 Task: Find connections with filter location Colomiers with filter topic #2021with filter profile language Spanish with filter current company Allscripts with filter school Tolani Maritime institute with filter industry Office Furniture and Fixtures Manufacturing with filter service category Grant Writing with filter keywords title Over the Phone Interpreter
Action: Mouse moved to (514, 69)
Screenshot: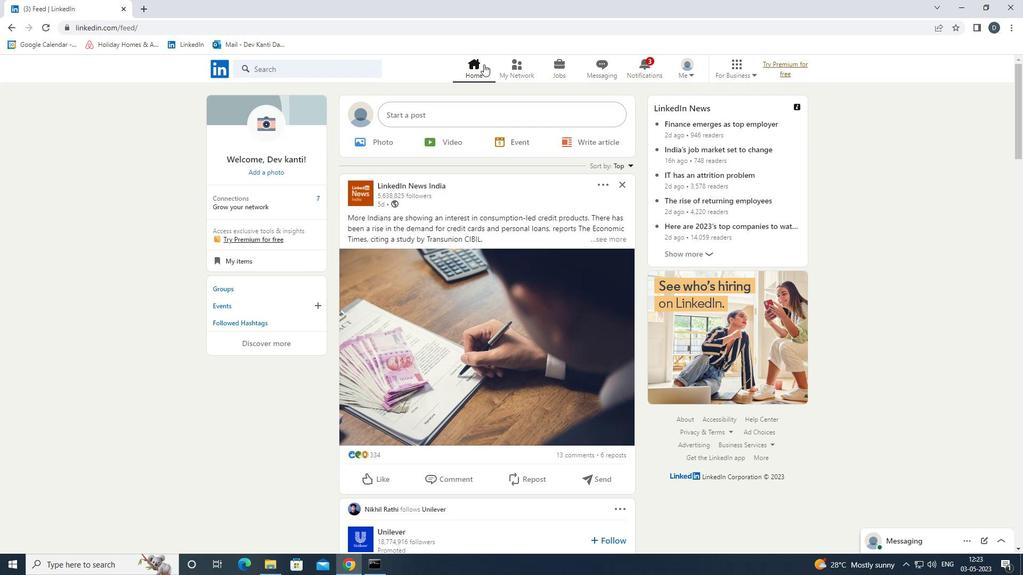 
Action: Mouse pressed left at (514, 69)
Screenshot: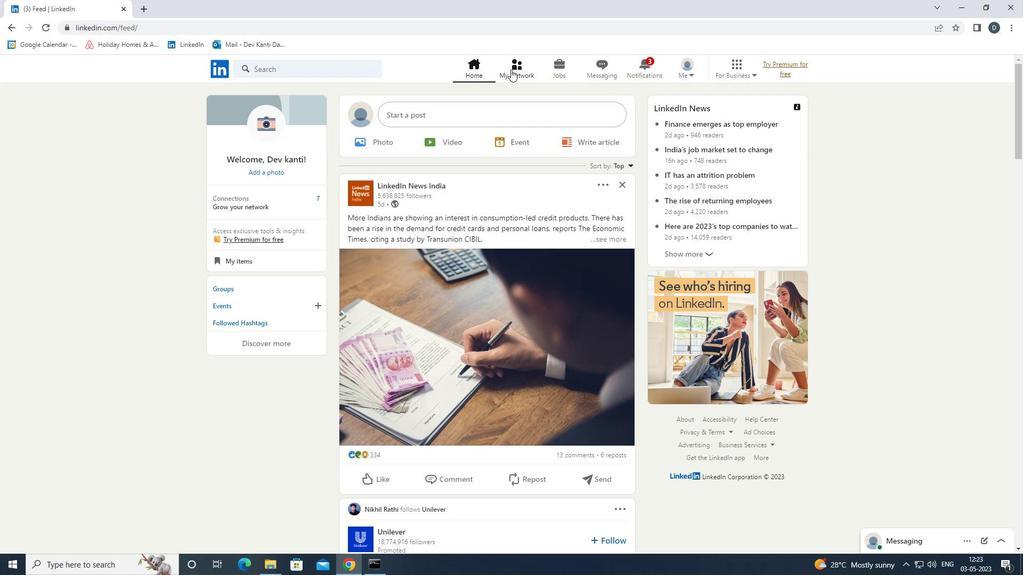 
Action: Mouse moved to (354, 124)
Screenshot: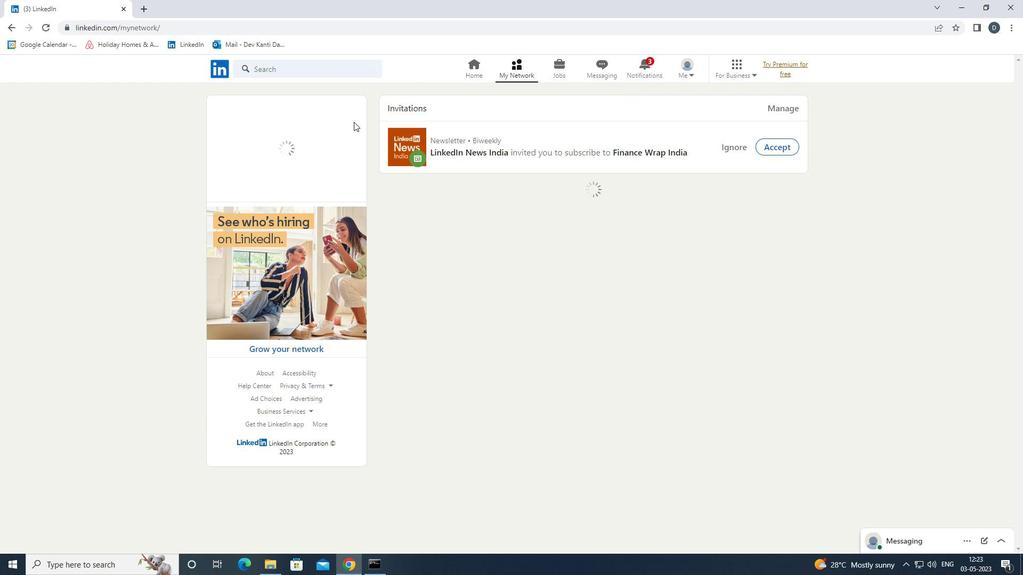 
Action: Mouse pressed left at (354, 124)
Screenshot: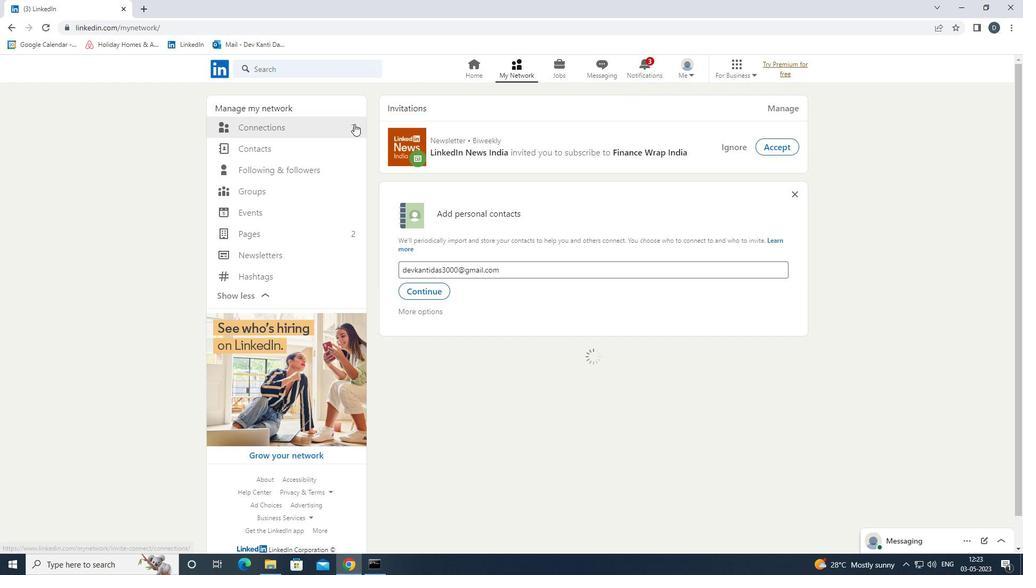 
Action: Mouse moved to (585, 125)
Screenshot: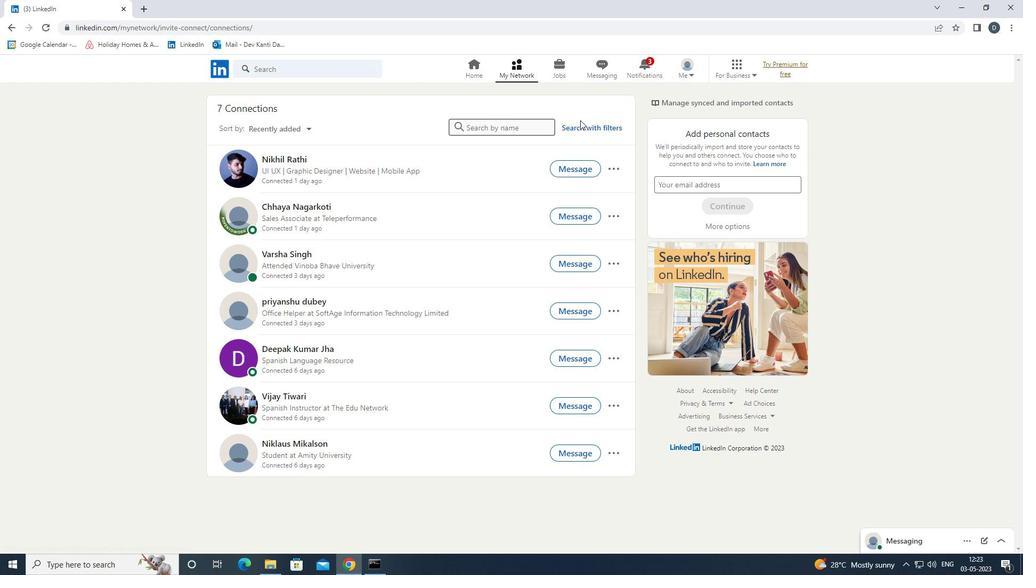 
Action: Mouse pressed left at (585, 125)
Screenshot: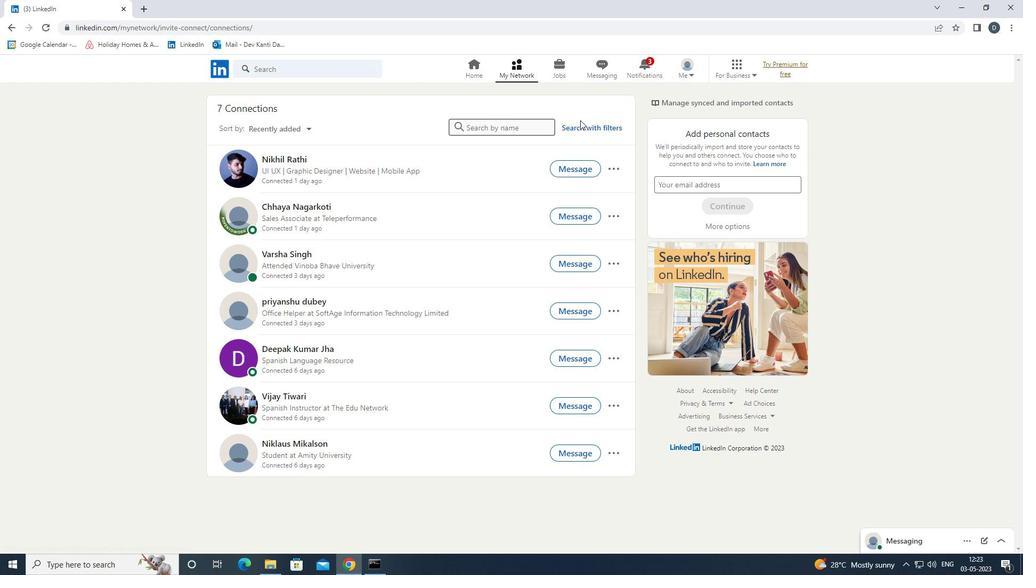 
Action: Mouse moved to (512, 95)
Screenshot: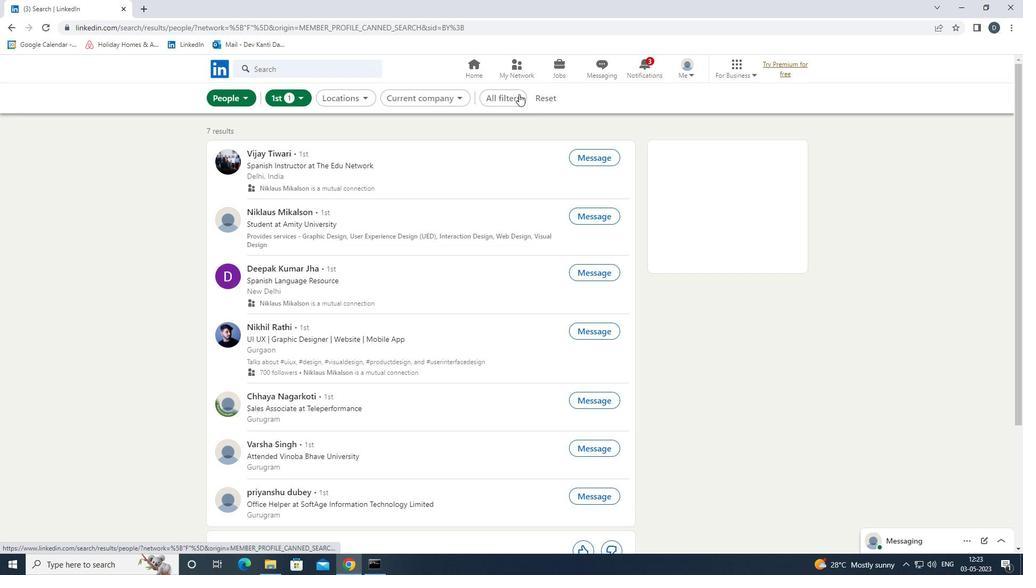 
Action: Mouse pressed left at (512, 95)
Screenshot: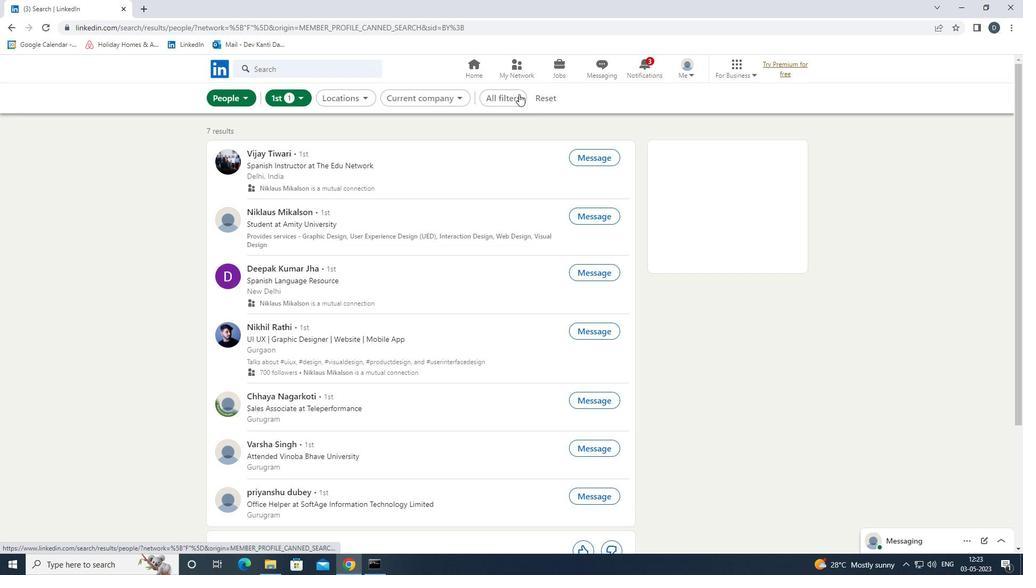 
Action: Mouse moved to (555, 98)
Screenshot: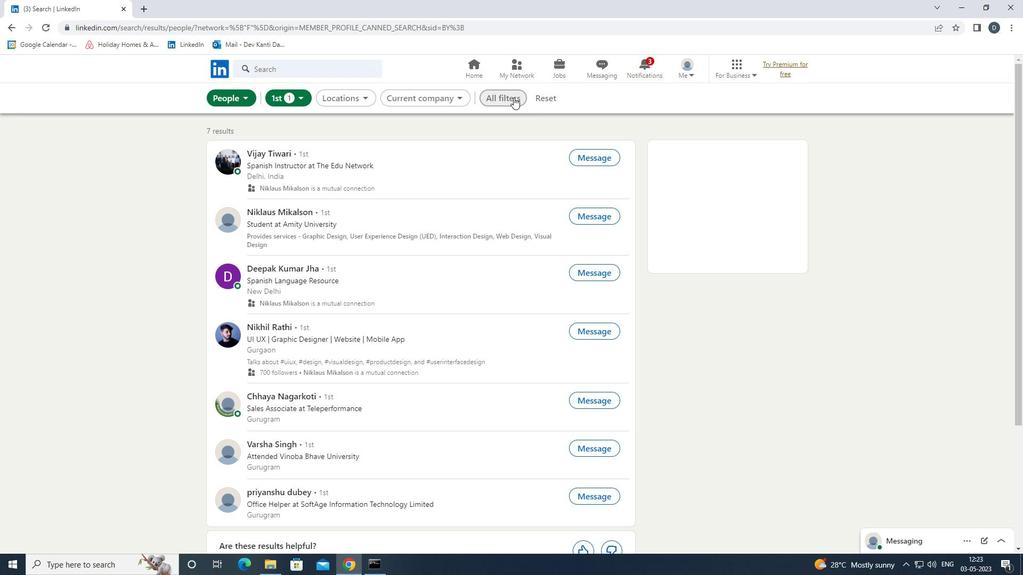 
Action: Mouse pressed left at (555, 98)
Screenshot: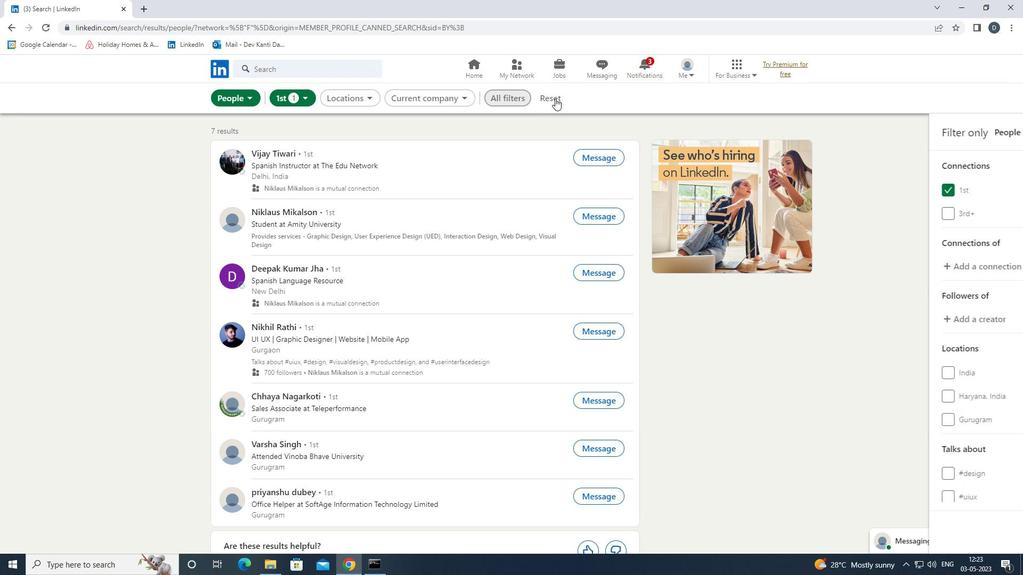 
Action: Mouse moved to (521, 98)
Screenshot: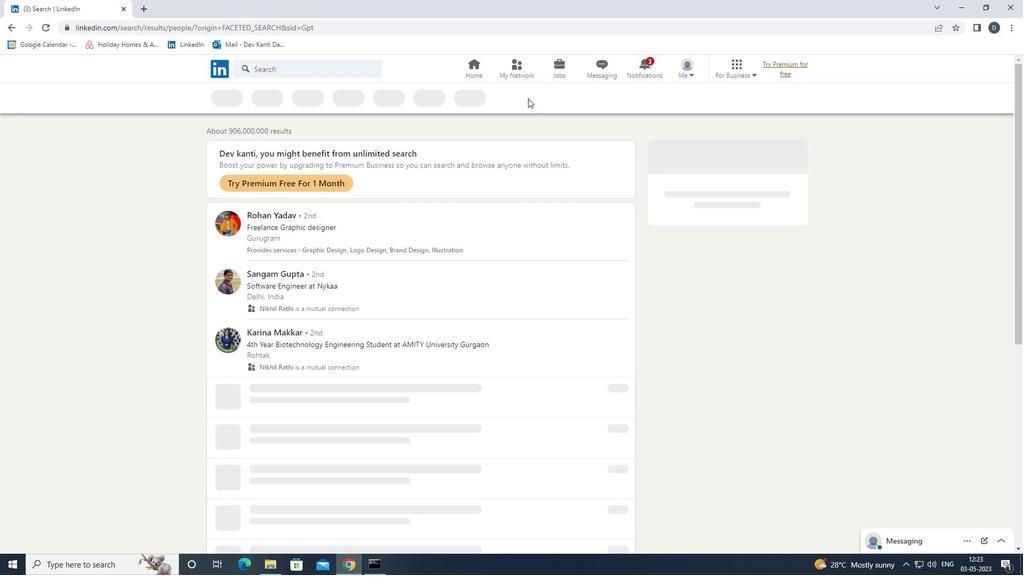 
Action: Mouse pressed left at (521, 98)
Screenshot: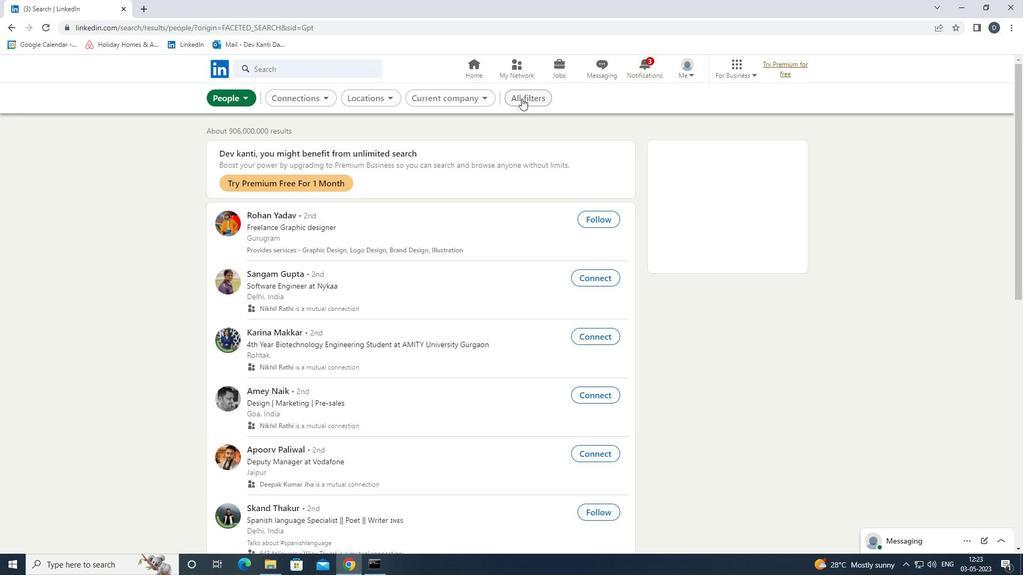 
Action: Mouse moved to (822, 327)
Screenshot: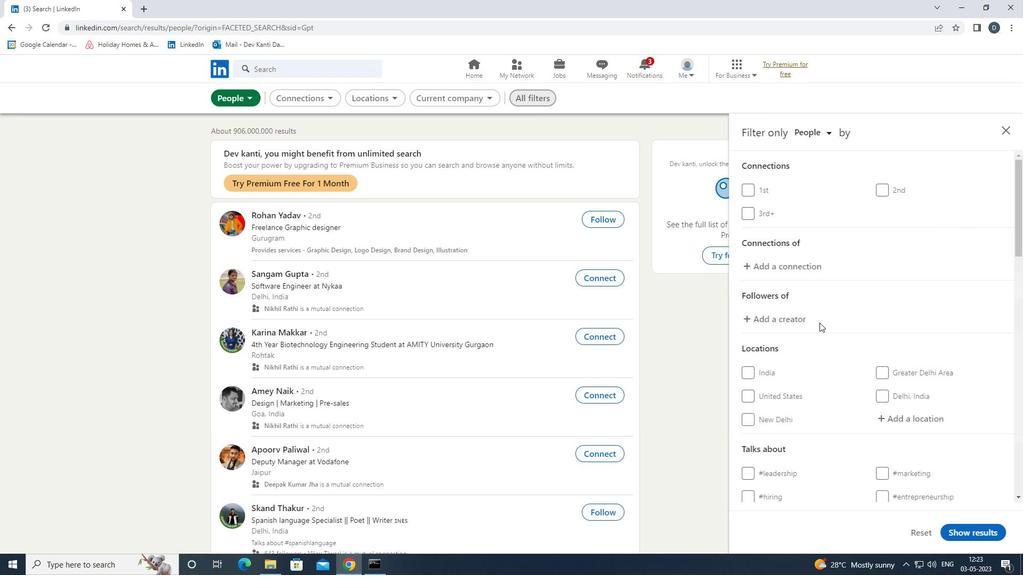 
Action: Mouse scrolled (822, 327) with delta (0, 0)
Screenshot: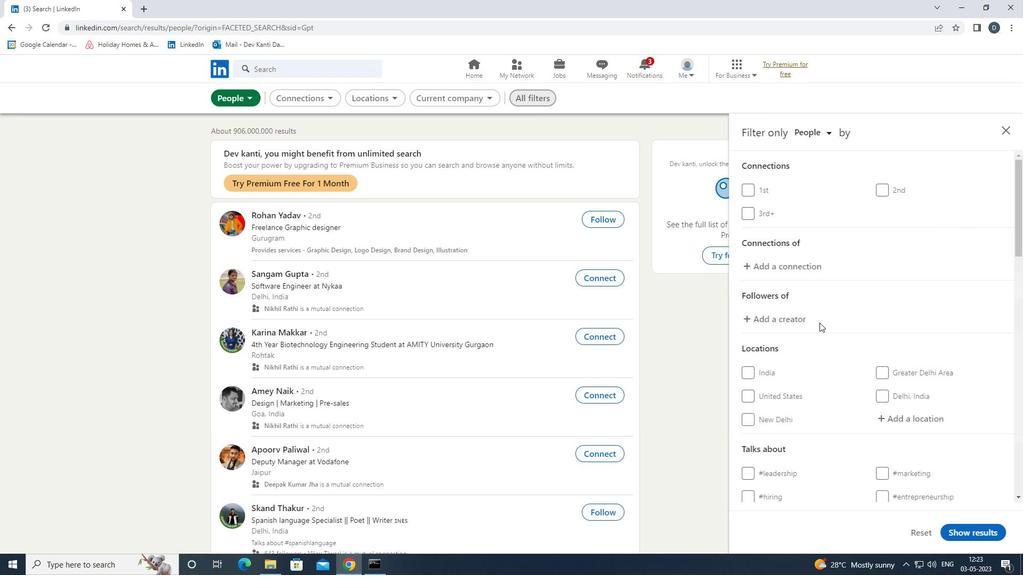 
Action: Mouse moved to (823, 329)
Screenshot: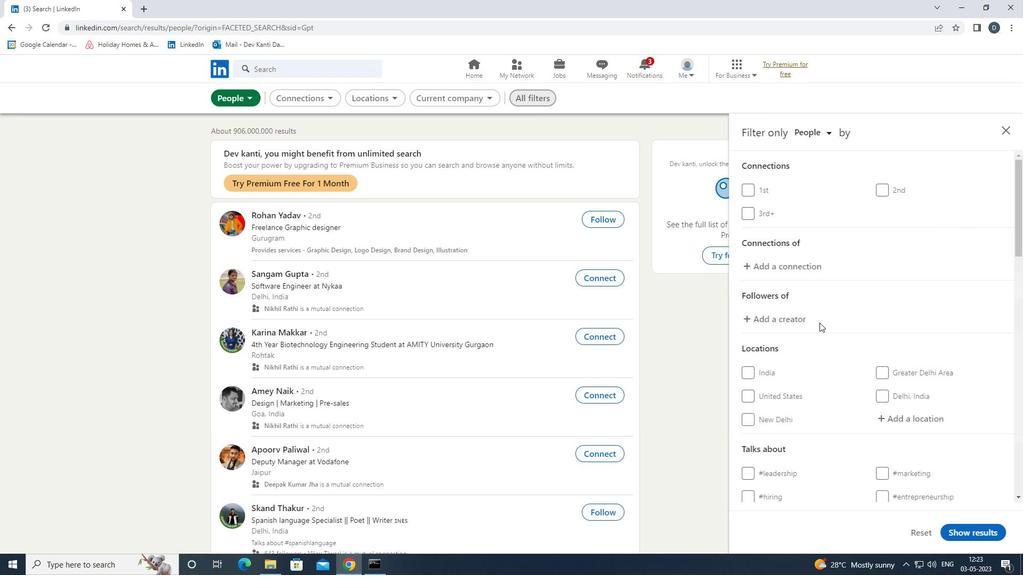 
Action: Mouse scrolled (823, 328) with delta (0, 0)
Screenshot: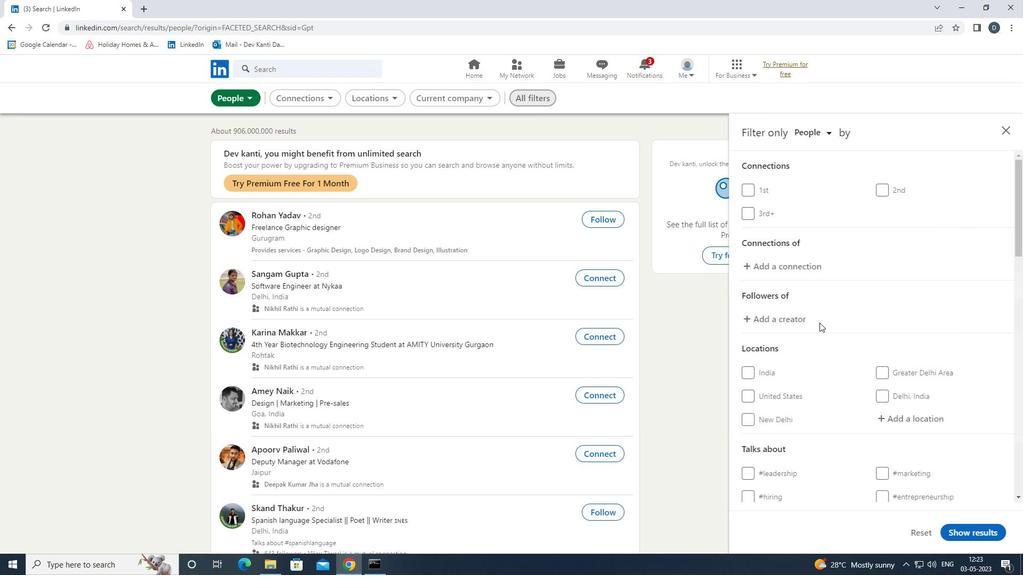 
Action: Mouse moved to (824, 329)
Screenshot: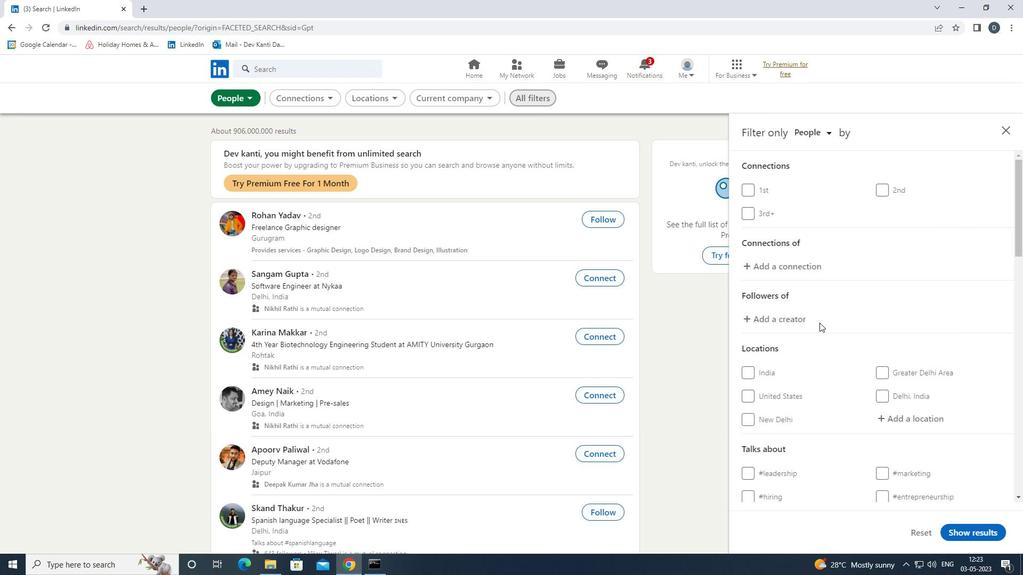 
Action: Mouse scrolled (824, 328) with delta (0, 0)
Screenshot: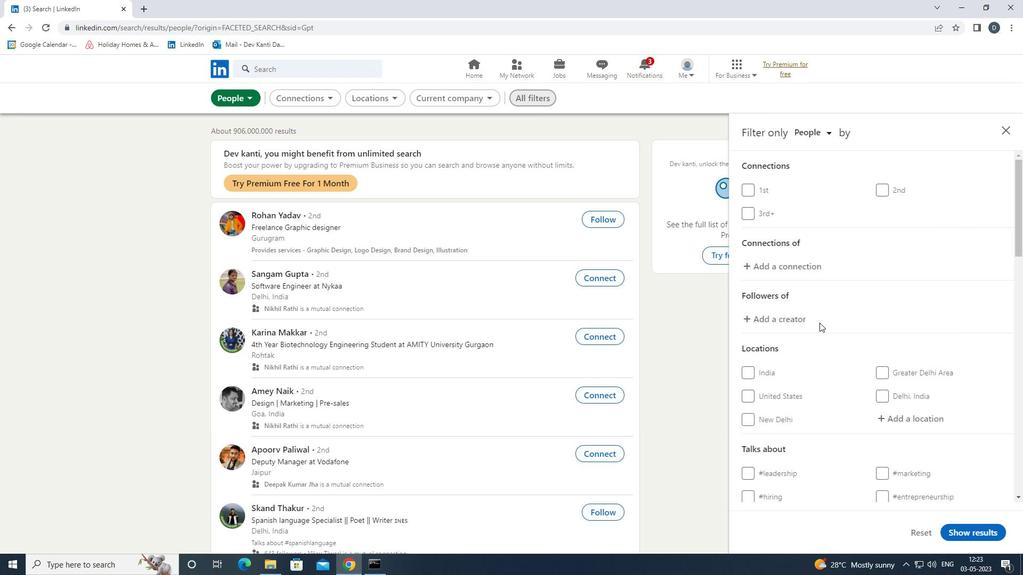 
Action: Mouse moved to (910, 257)
Screenshot: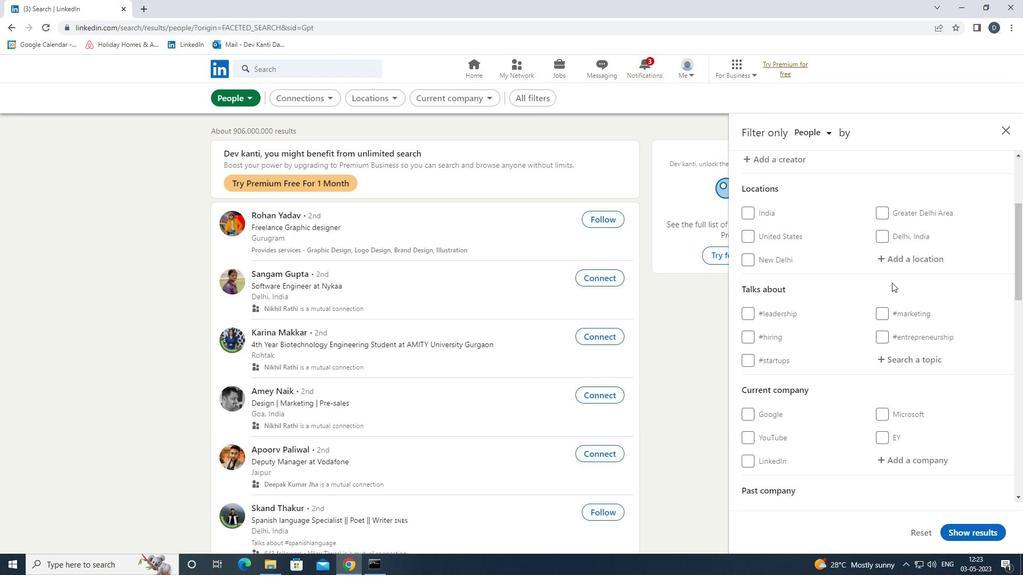 
Action: Mouse pressed left at (910, 257)
Screenshot: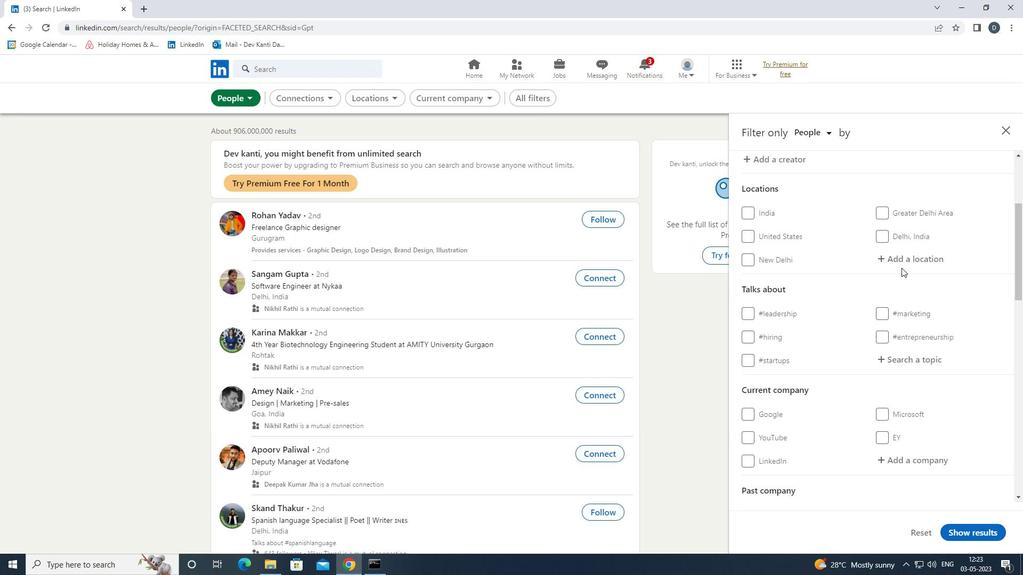 
Action: Key pressed <Key.shift>COLOMIER<Key.down><Key.enter>
Screenshot: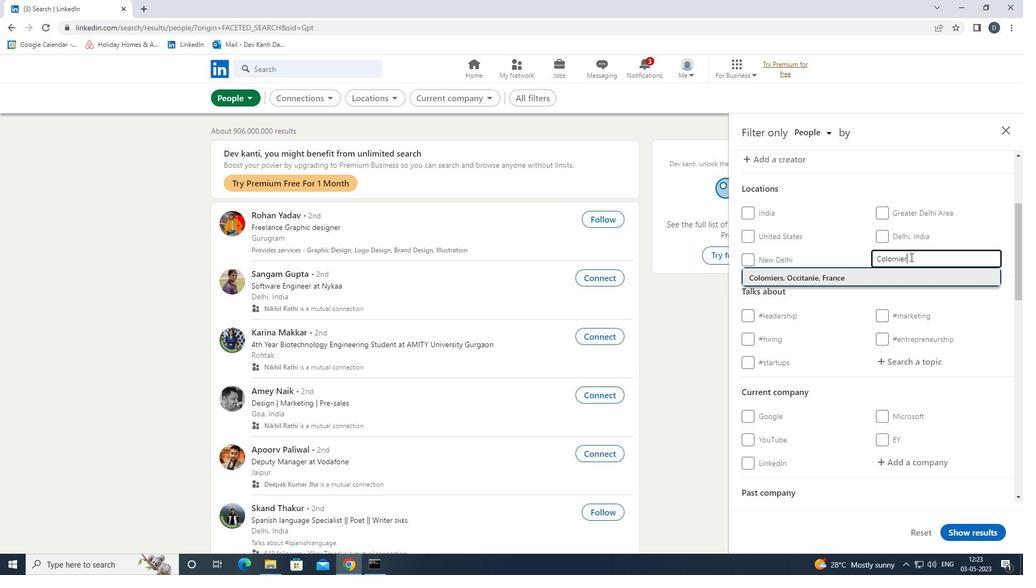 
Action: Mouse moved to (932, 266)
Screenshot: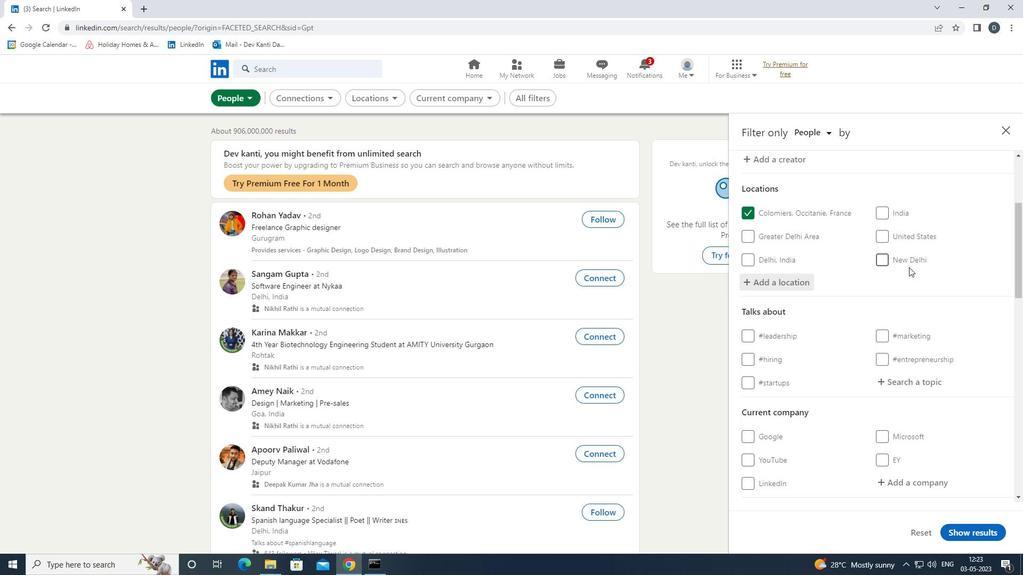 
Action: Mouse scrolled (932, 266) with delta (0, 0)
Screenshot: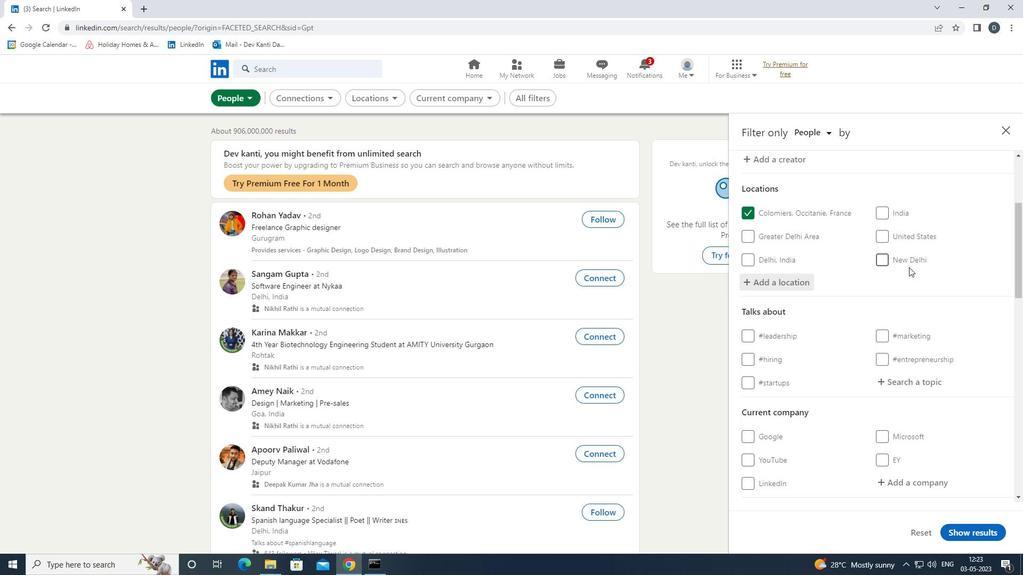 
Action: Mouse moved to (902, 327)
Screenshot: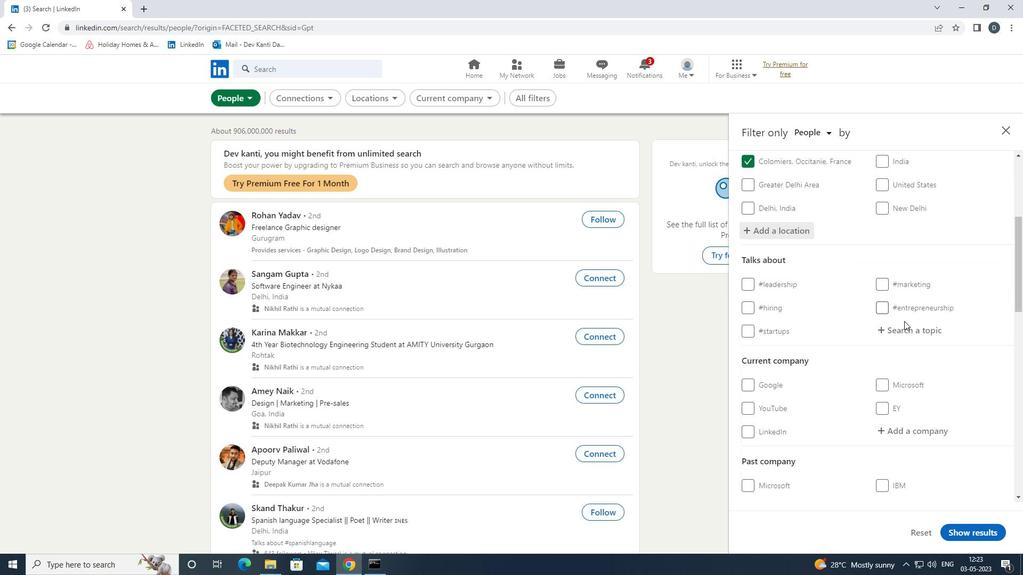 
Action: Mouse pressed left at (902, 327)
Screenshot: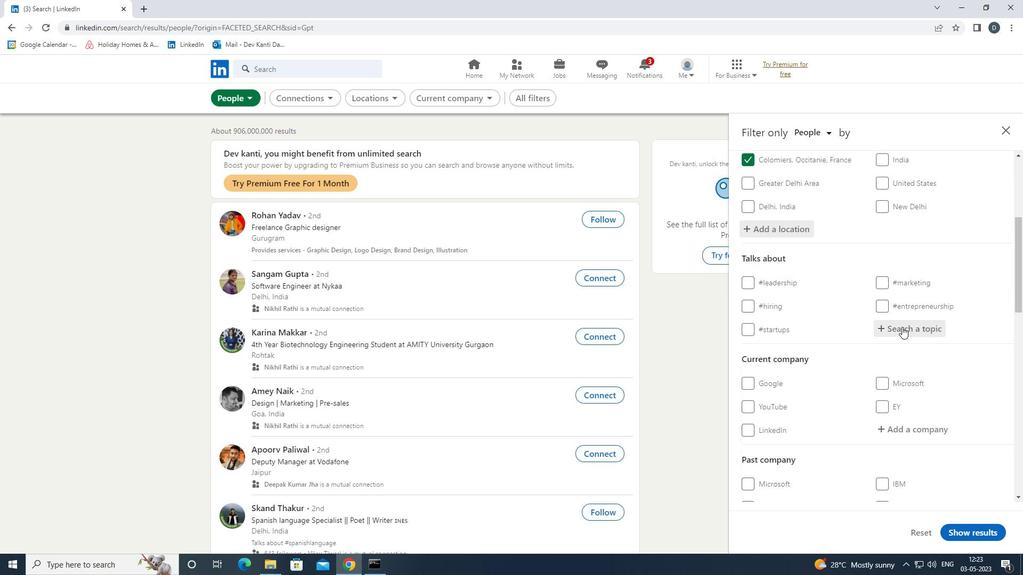 
Action: Key pressed 2021<Key.down><Key.up><Key.down><Key.left><Key.left><Key.left><Key.left><Key.shift>#<Key.enter>
Screenshot: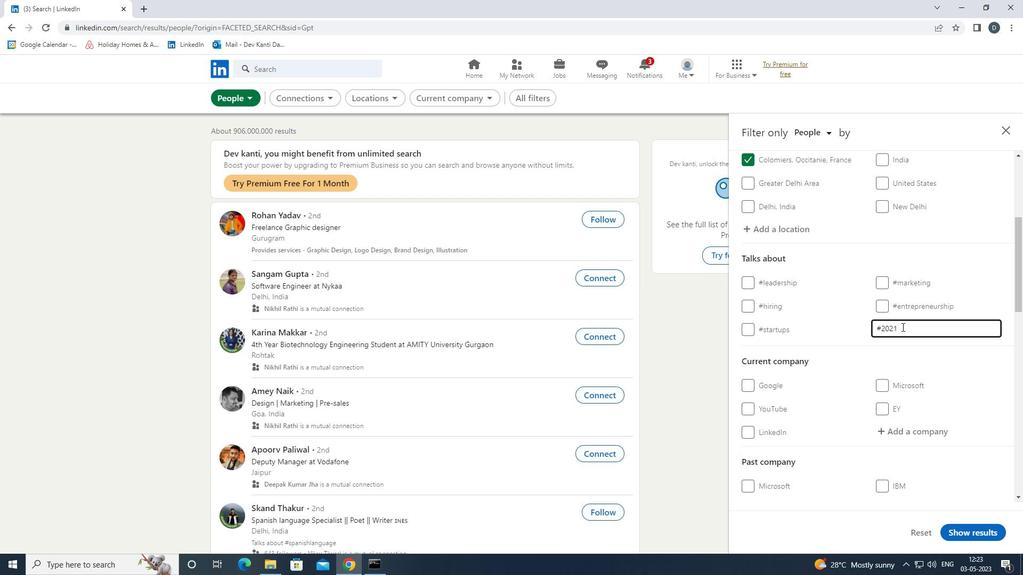 
Action: Mouse scrolled (902, 326) with delta (0, 0)
Screenshot: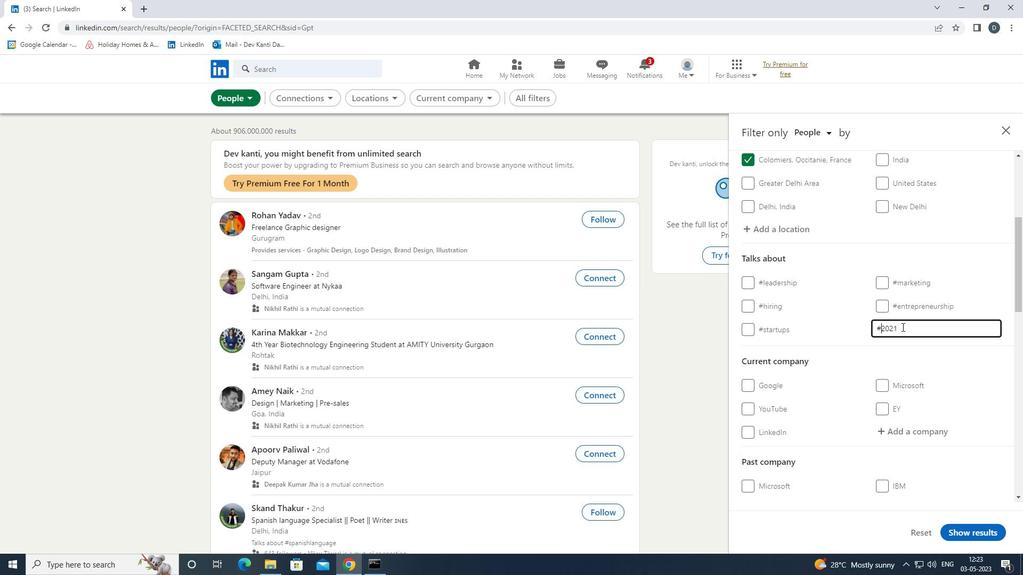 
Action: Mouse moved to (902, 327)
Screenshot: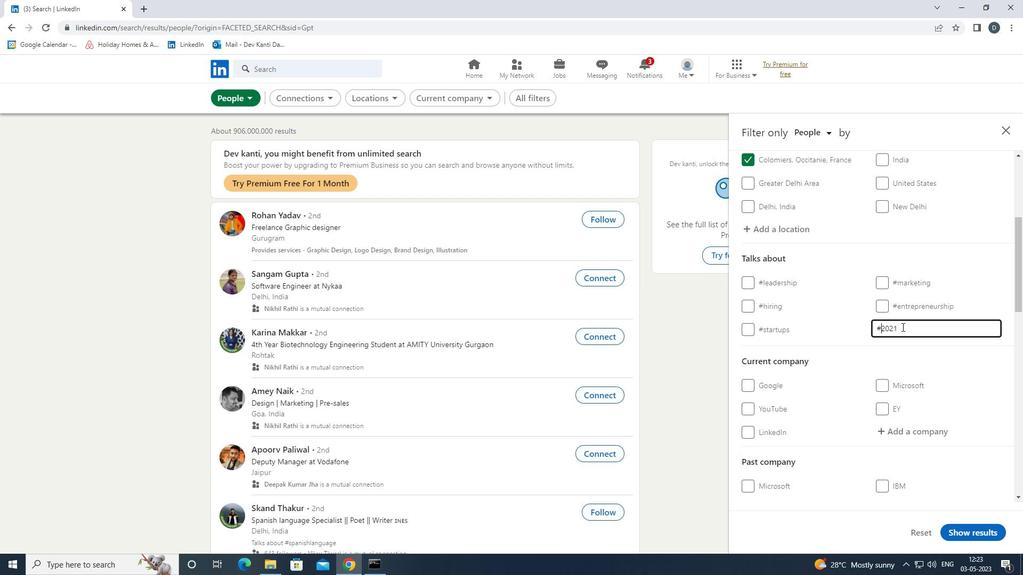 
Action: Mouse scrolled (902, 327) with delta (0, 0)
Screenshot: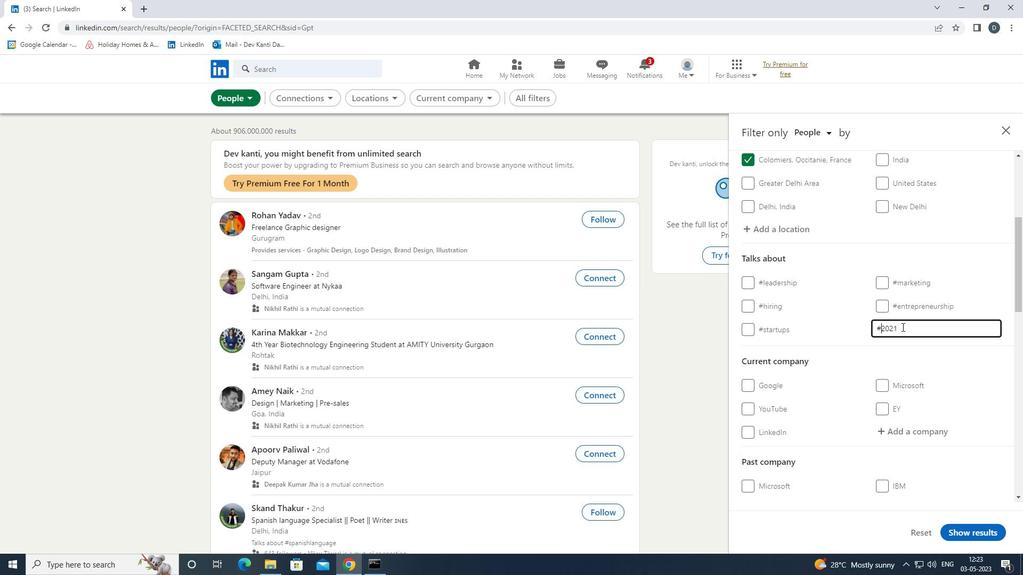 
Action: Mouse moved to (902, 328)
Screenshot: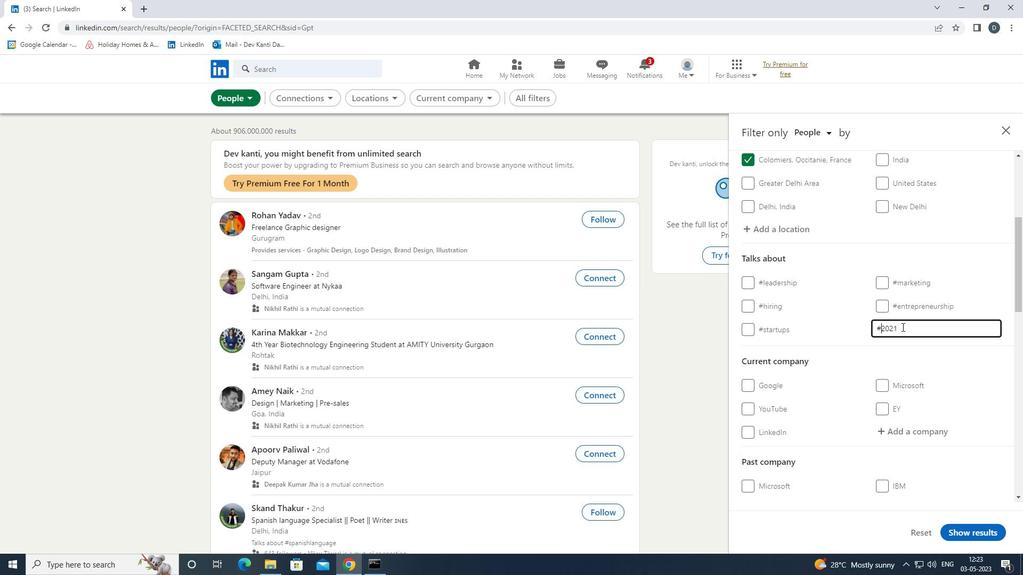 
Action: Mouse scrolled (902, 328) with delta (0, 0)
Screenshot: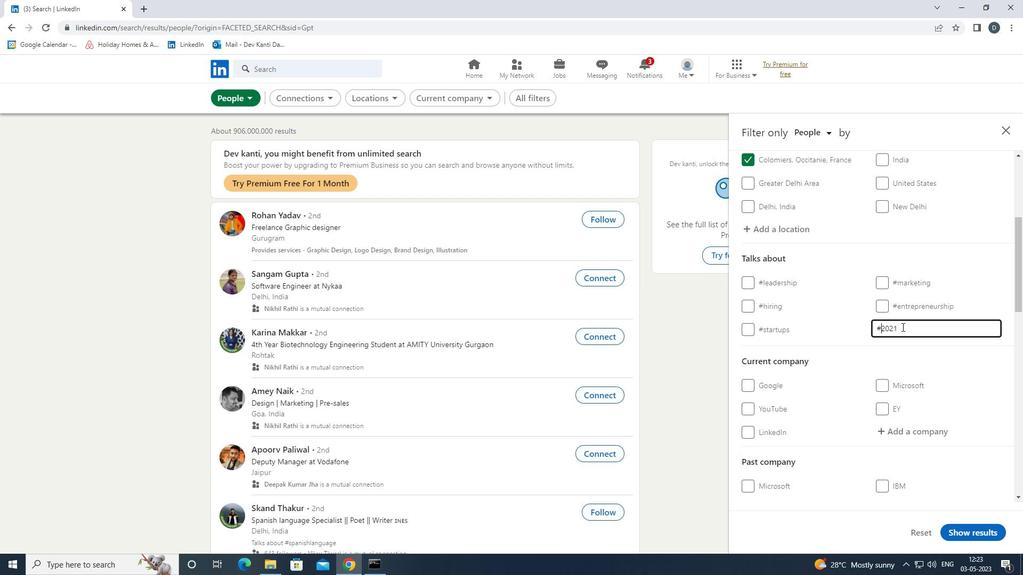
Action: Mouse moved to (899, 329)
Screenshot: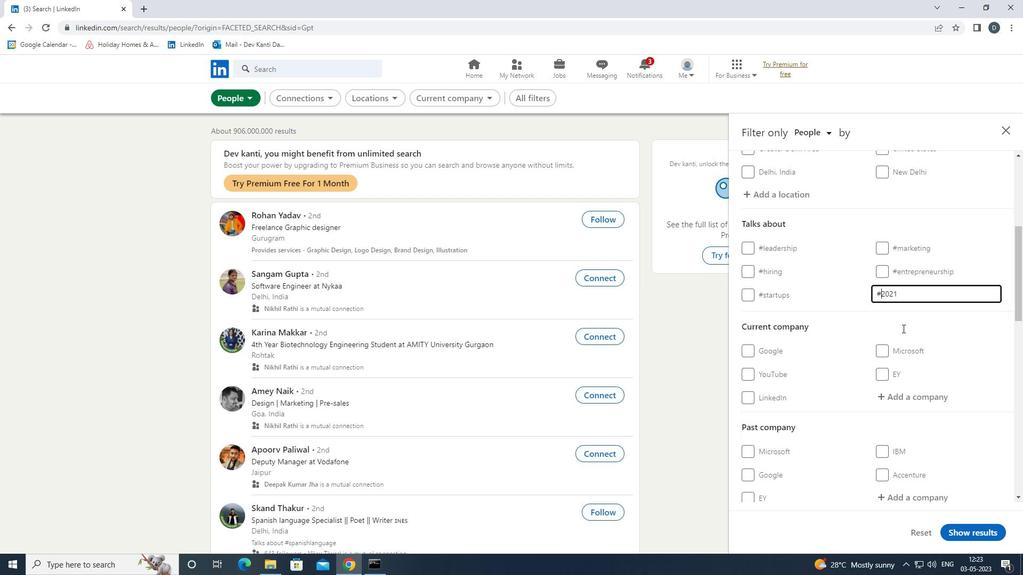 
Action: Mouse scrolled (899, 329) with delta (0, 0)
Screenshot: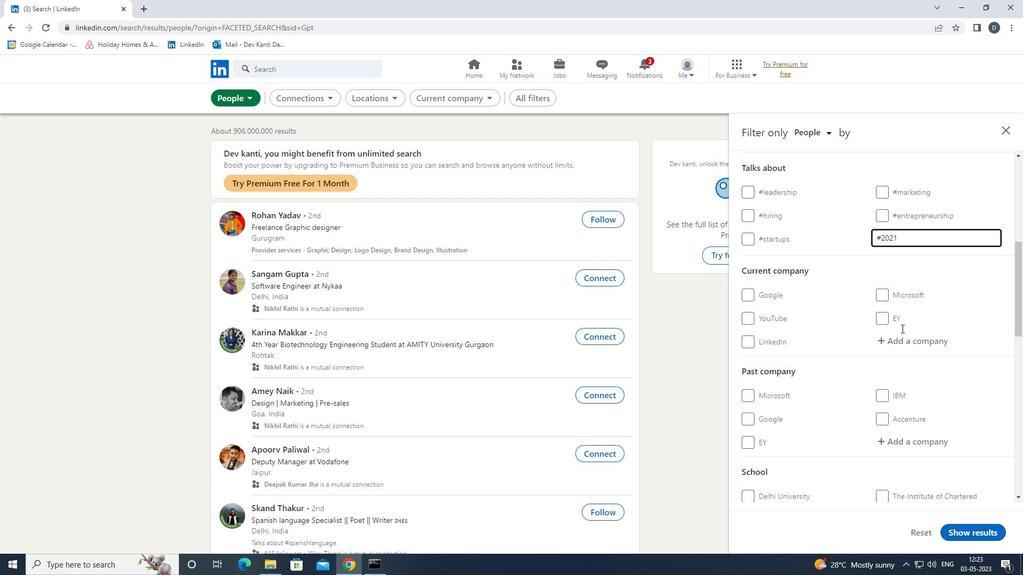 
Action: Mouse scrolled (899, 329) with delta (0, 0)
Screenshot: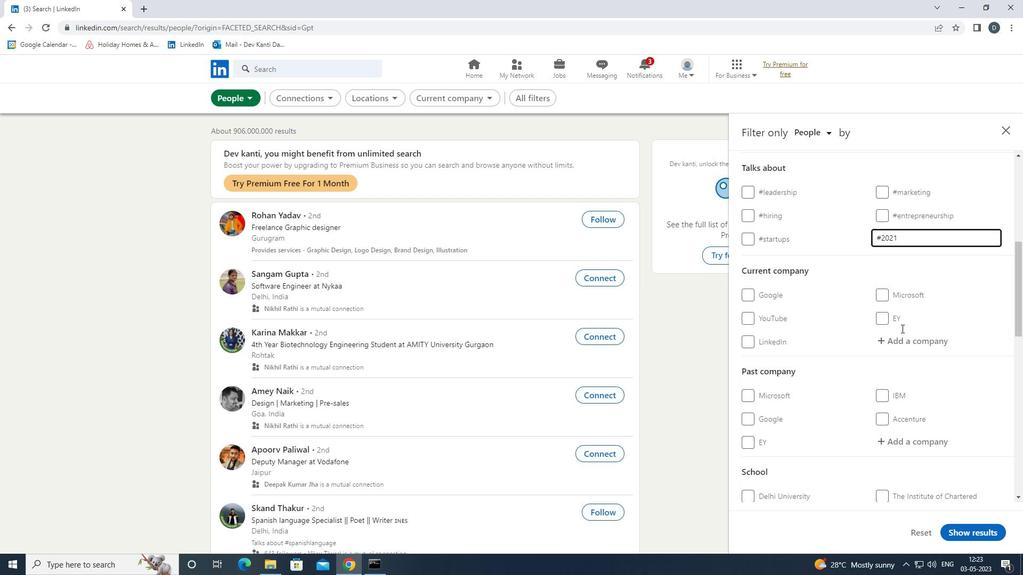 
Action: Mouse scrolled (899, 329) with delta (0, 0)
Screenshot: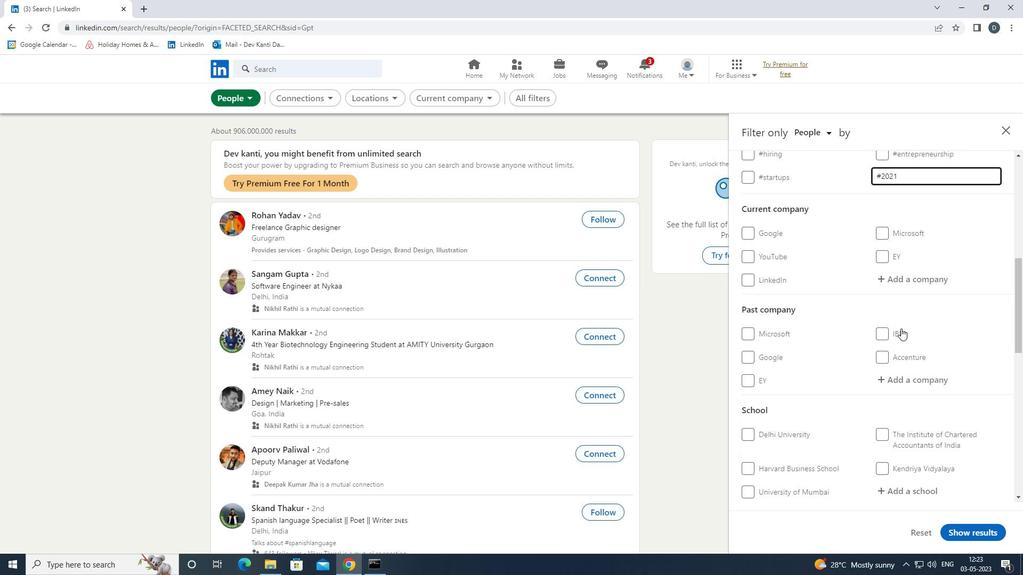 
Action: Mouse moved to (889, 330)
Screenshot: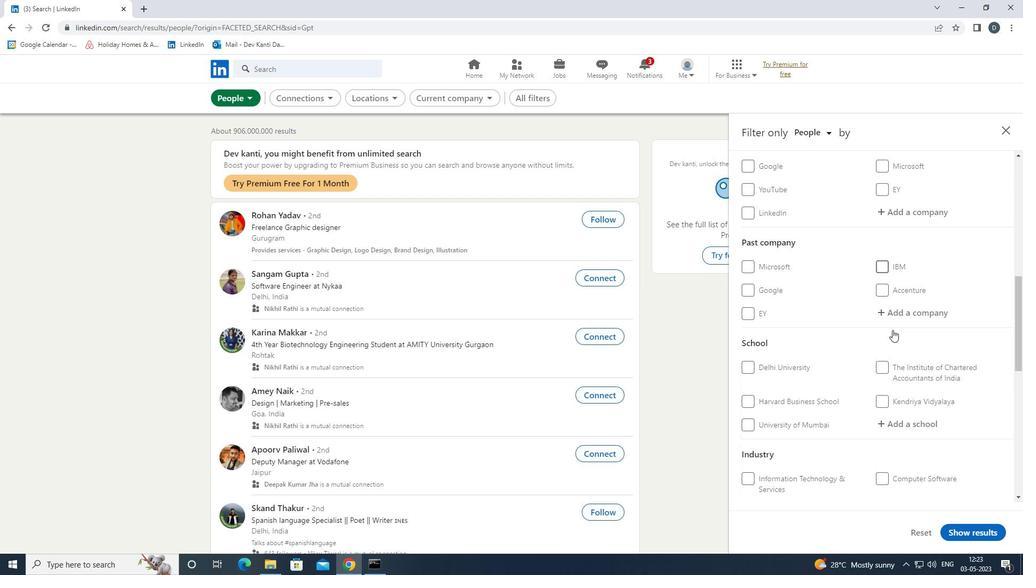 
Action: Mouse scrolled (889, 329) with delta (0, 0)
Screenshot: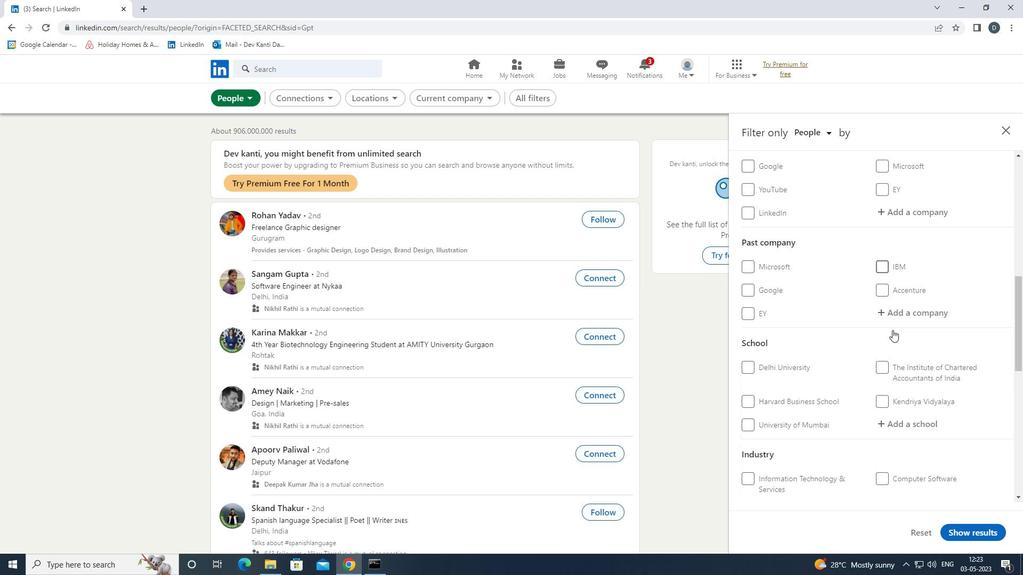 
Action: Mouse scrolled (889, 329) with delta (0, 0)
Screenshot: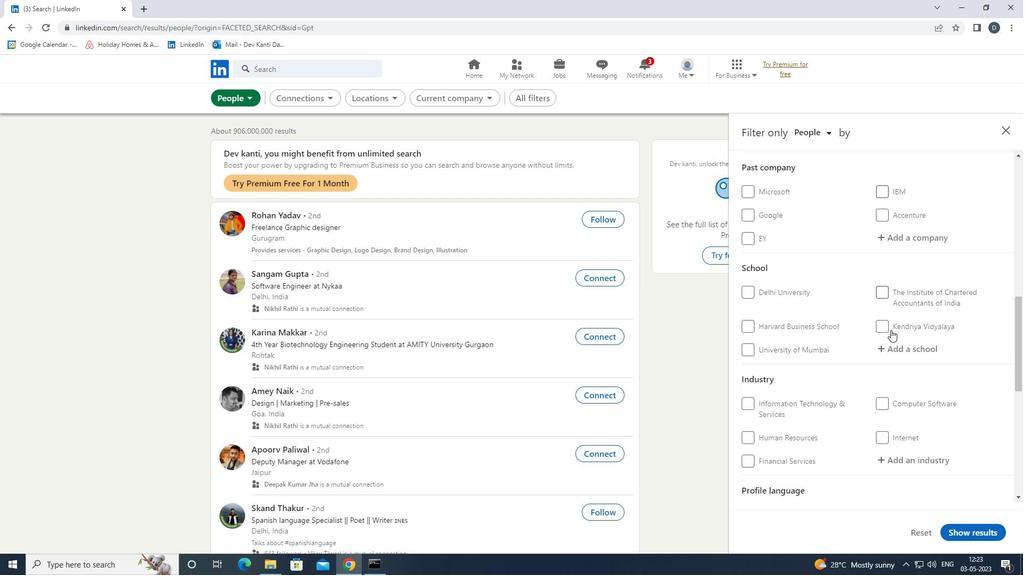 
Action: Mouse scrolled (889, 329) with delta (0, 0)
Screenshot: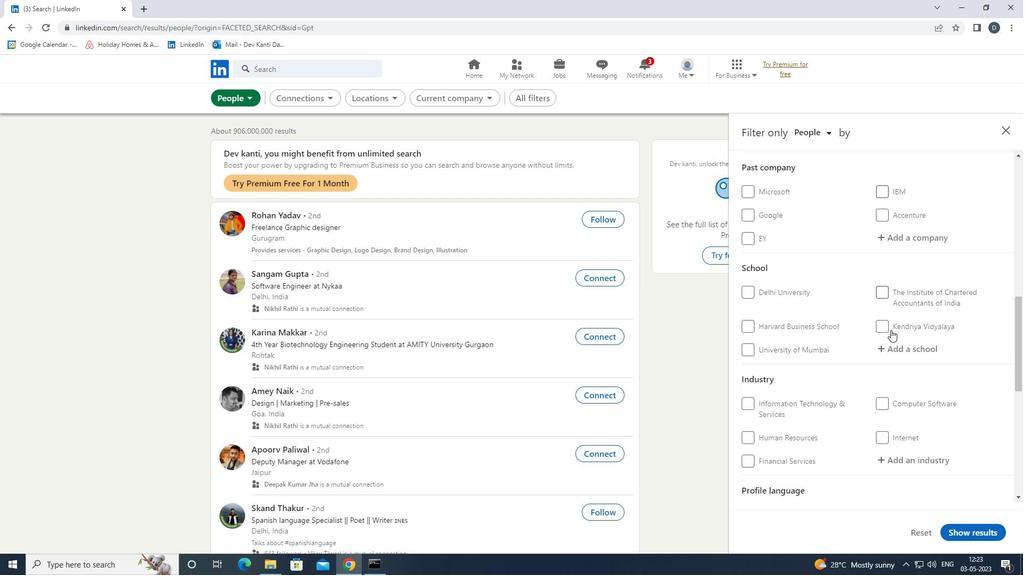 
Action: Mouse moved to (774, 355)
Screenshot: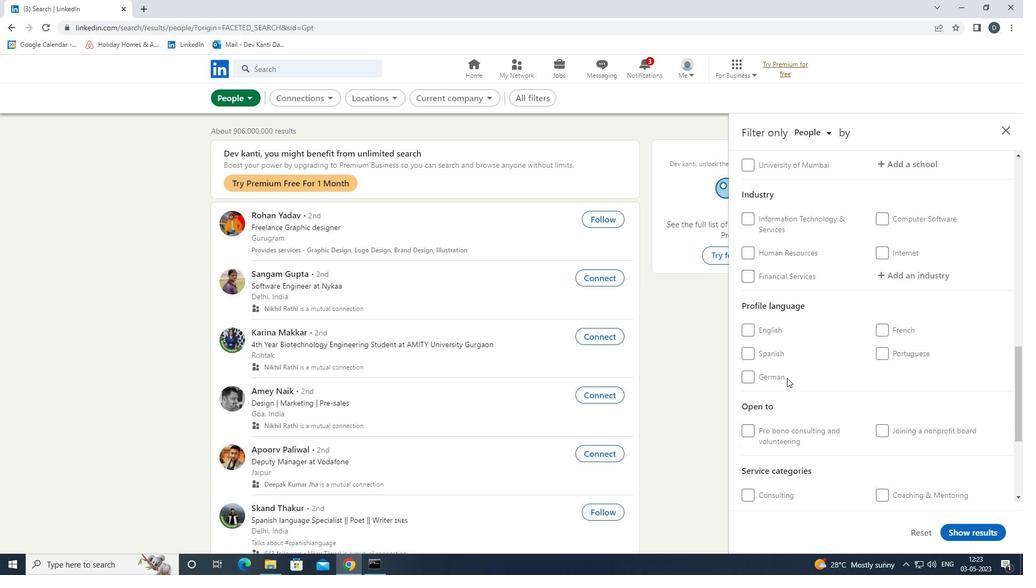 
Action: Mouse pressed left at (774, 355)
Screenshot: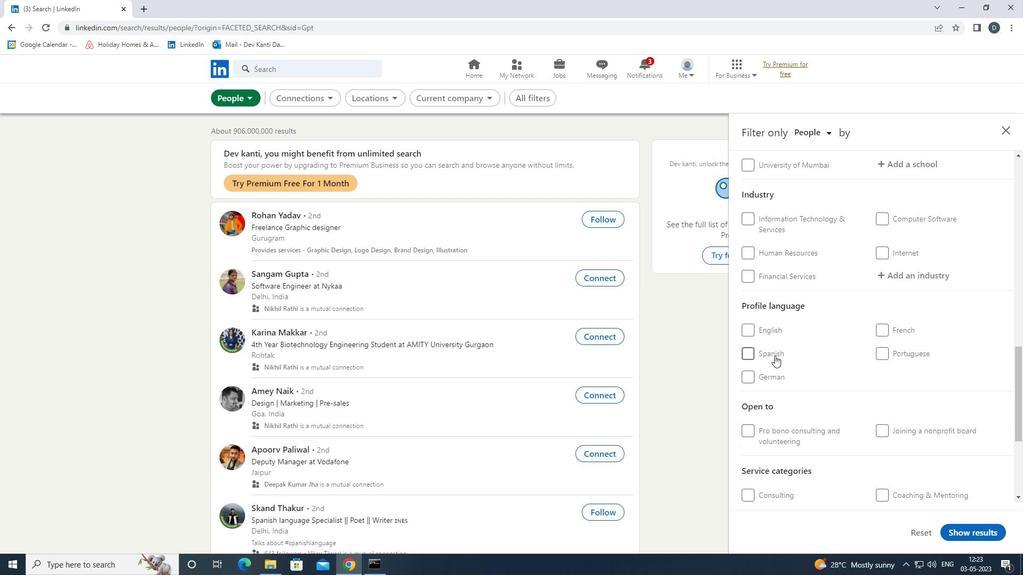 
Action: Mouse moved to (894, 345)
Screenshot: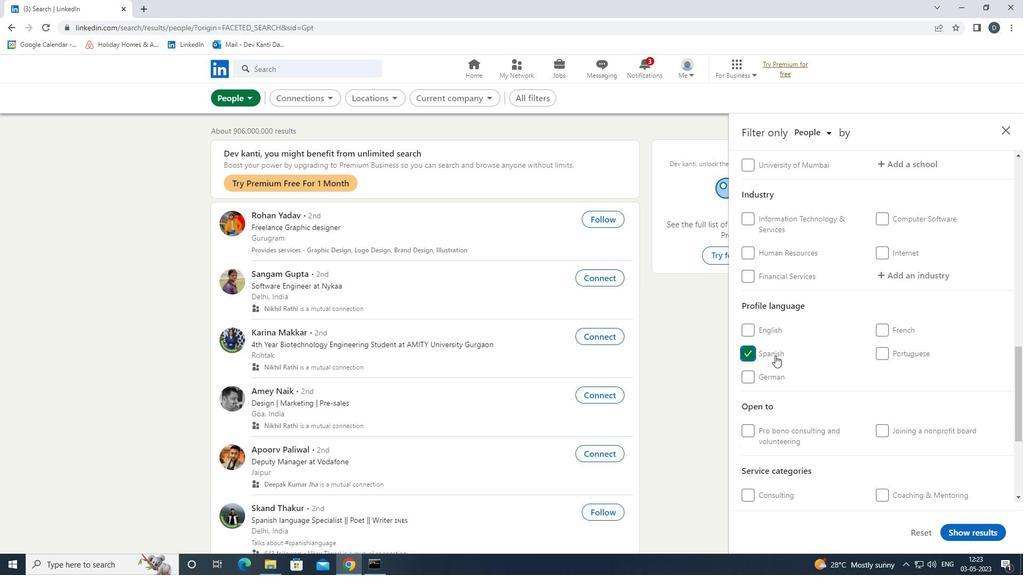 
Action: Mouse scrolled (894, 345) with delta (0, 0)
Screenshot: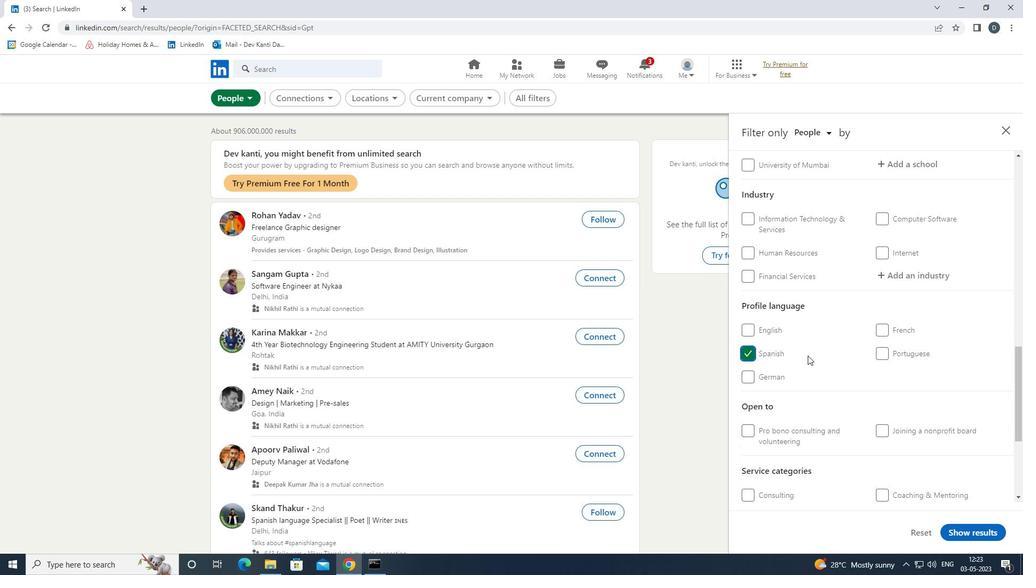 
Action: Mouse scrolled (894, 345) with delta (0, 0)
Screenshot: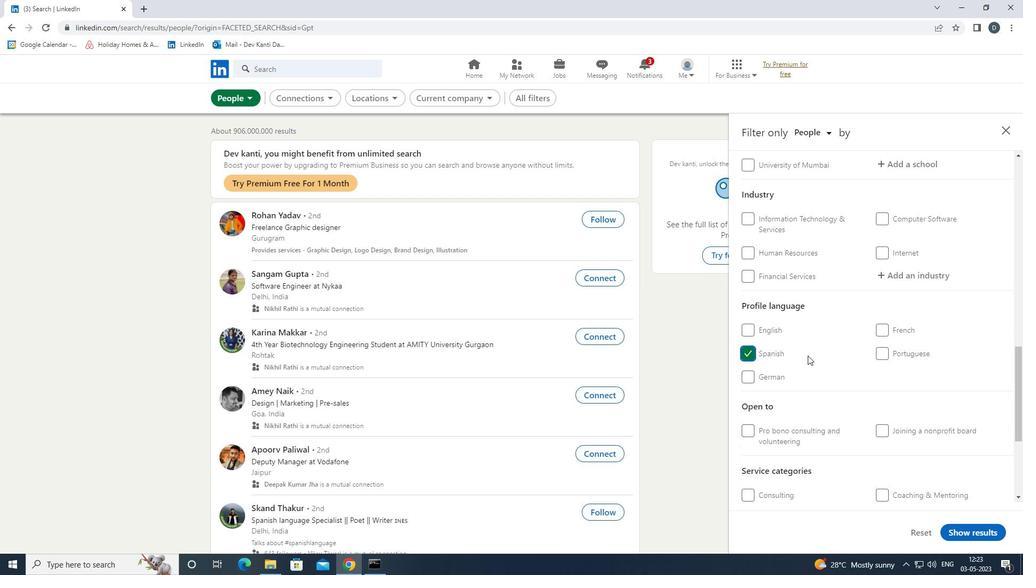 
Action: Mouse scrolled (894, 345) with delta (0, 0)
Screenshot: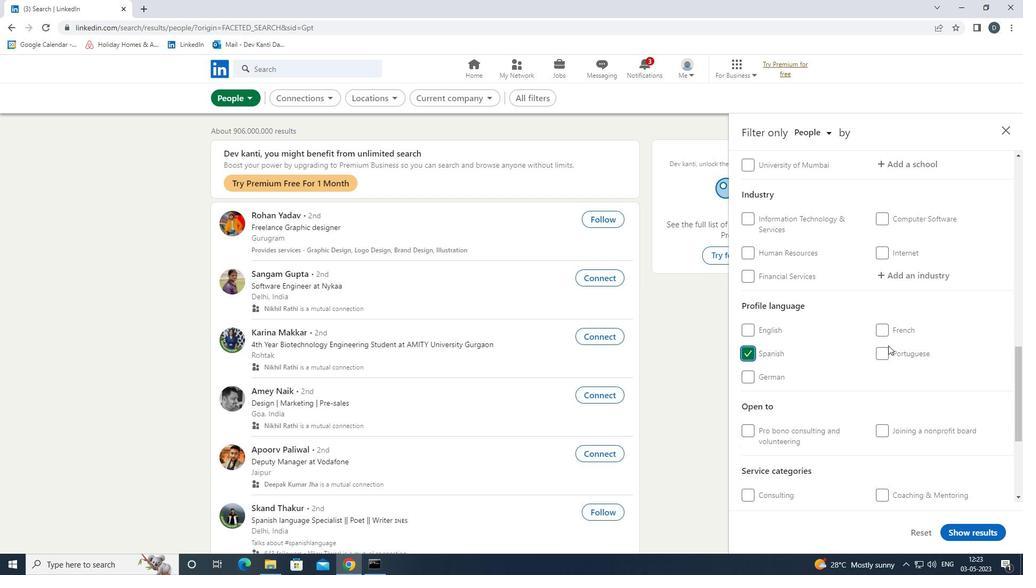 
Action: Mouse scrolled (894, 345) with delta (0, 0)
Screenshot: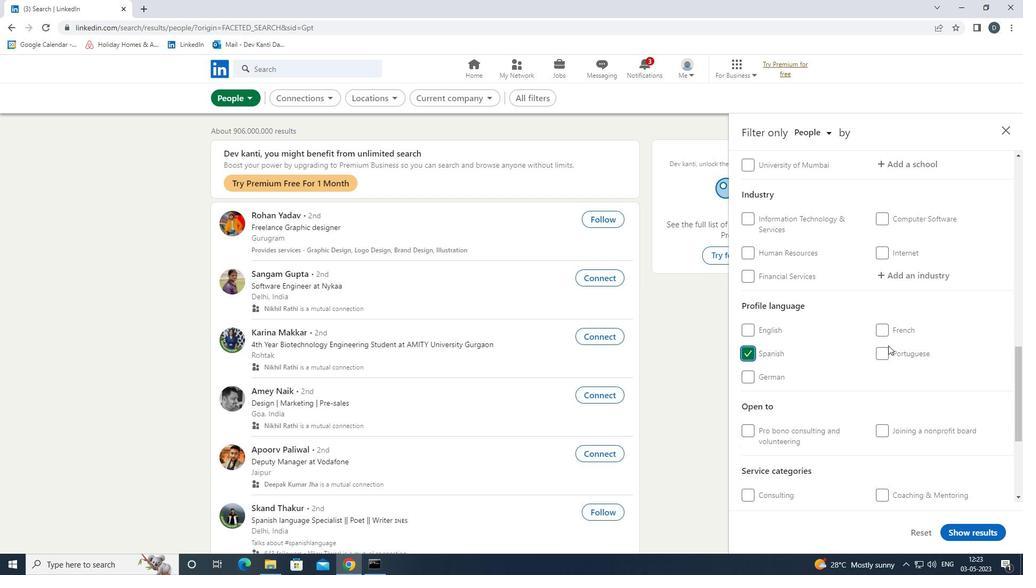 
Action: Mouse scrolled (894, 345) with delta (0, 0)
Screenshot: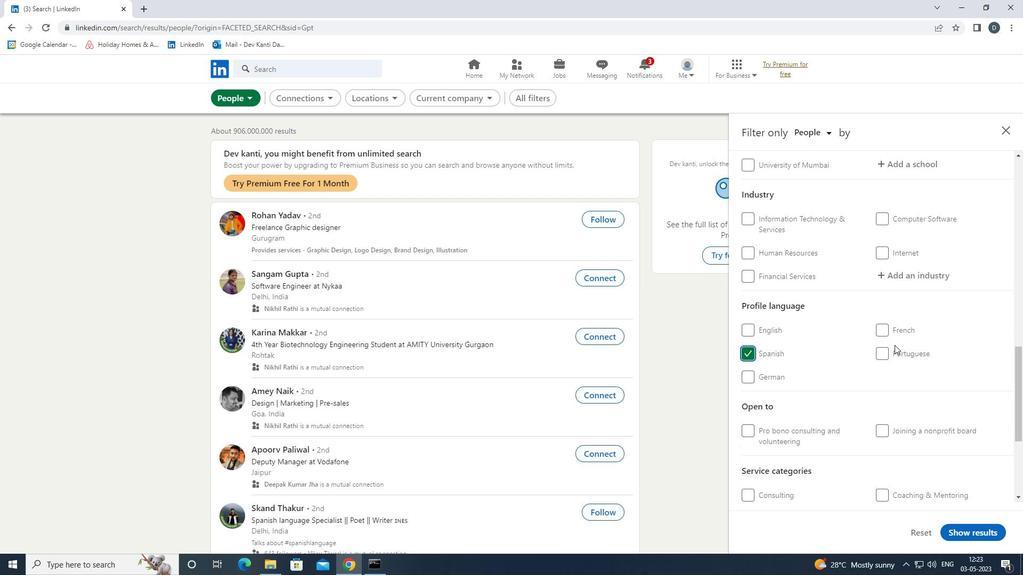 
Action: Mouse scrolled (894, 345) with delta (0, 0)
Screenshot: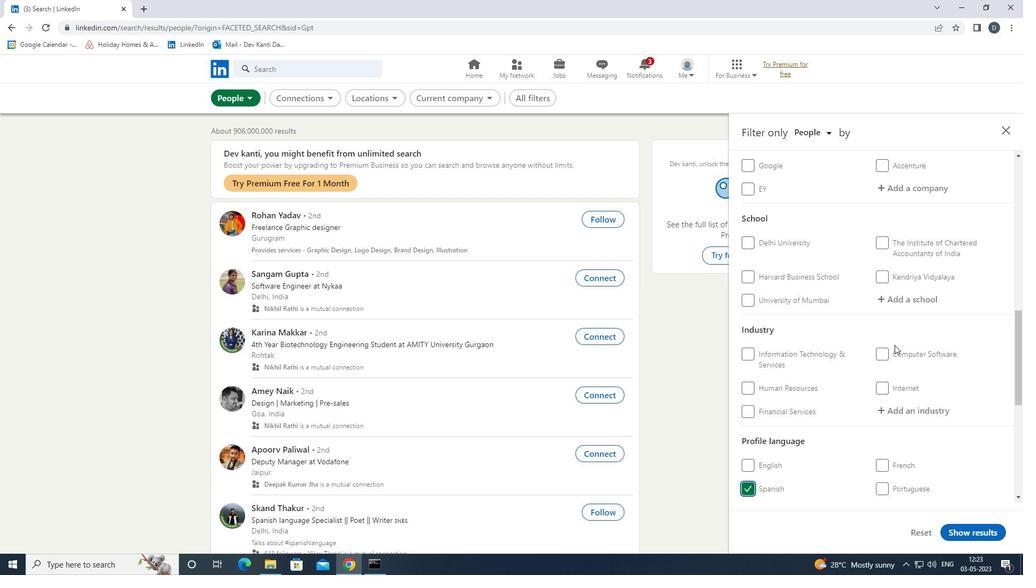 
Action: Mouse scrolled (894, 345) with delta (0, 0)
Screenshot: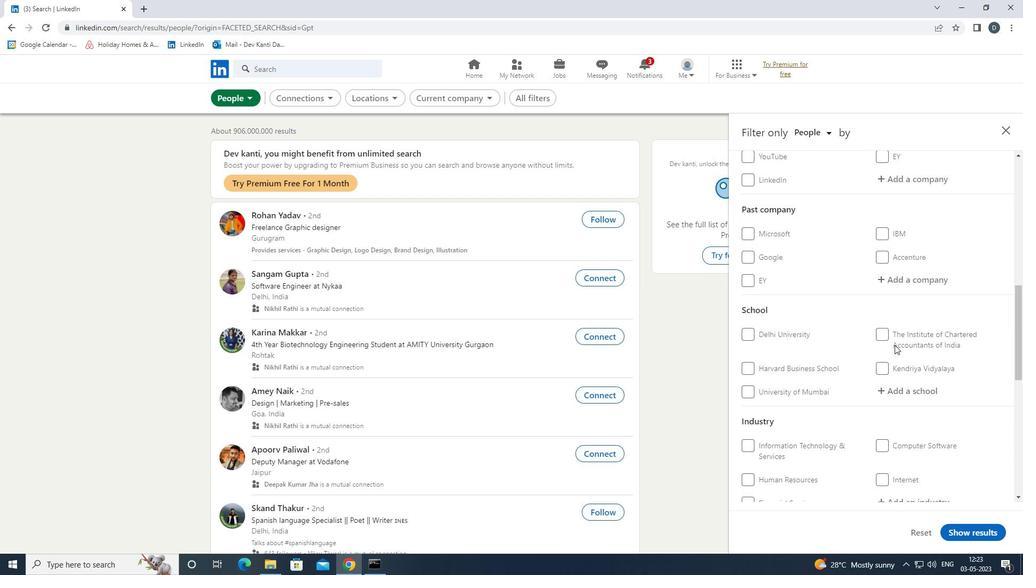 
Action: Mouse moved to (920, 318)
Screenshot: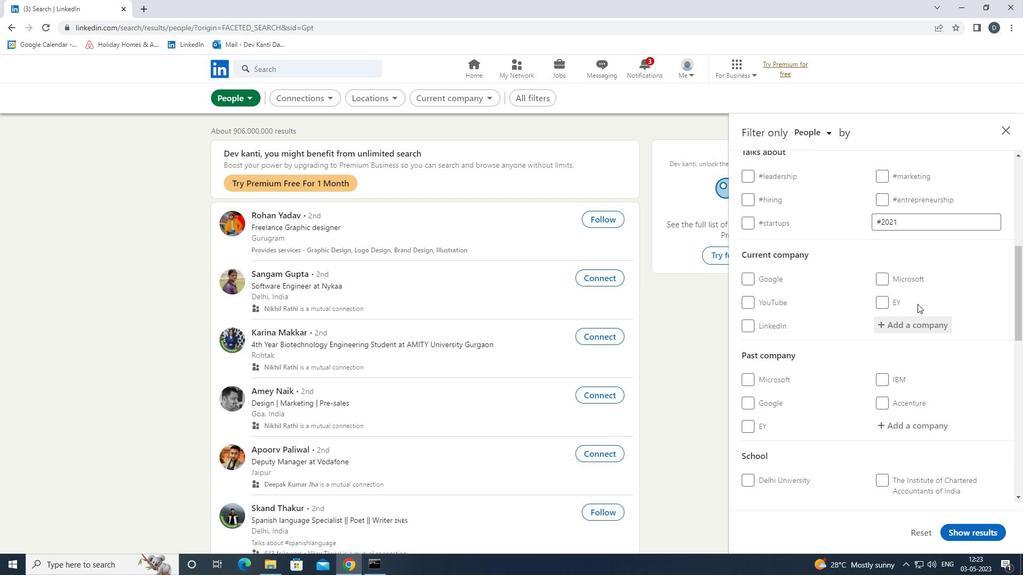 
Action: Mouse pressed left at (920, 318)
Screenshot: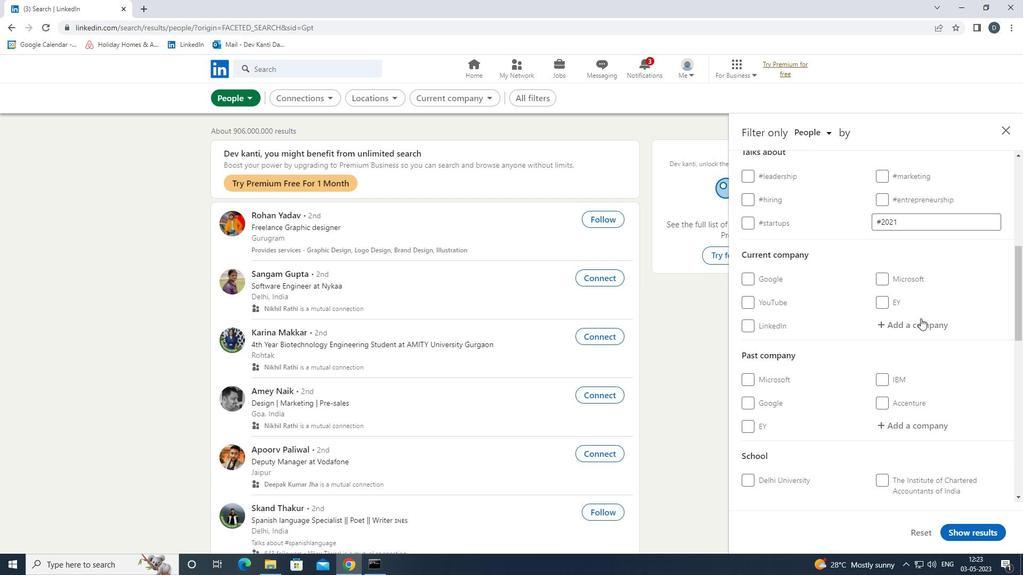 
Action: Mouse moved to (919, 324)
Screenshot: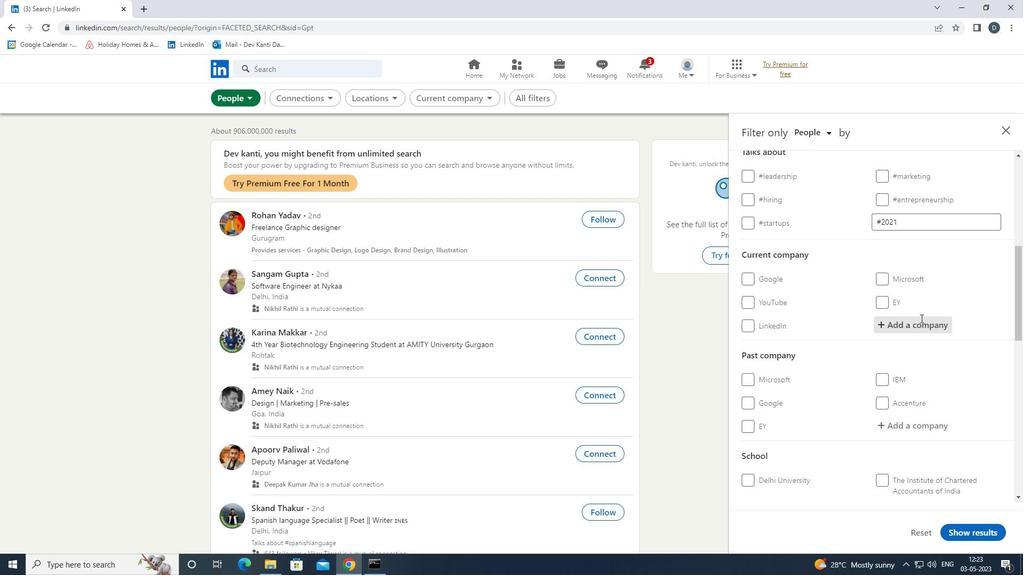 
Action: Key pressed <Key.shift><Key.shift><Key.shift><Key.shift><Key.shift><Key.shift><Key.shift><Key.shift><Key.shift><Key.shift><Key.shift><Key.shift><Key.shift><Key.shift><Key.shift>ALLSCRIPTS<Key.down><Key.enter>
Screenshot: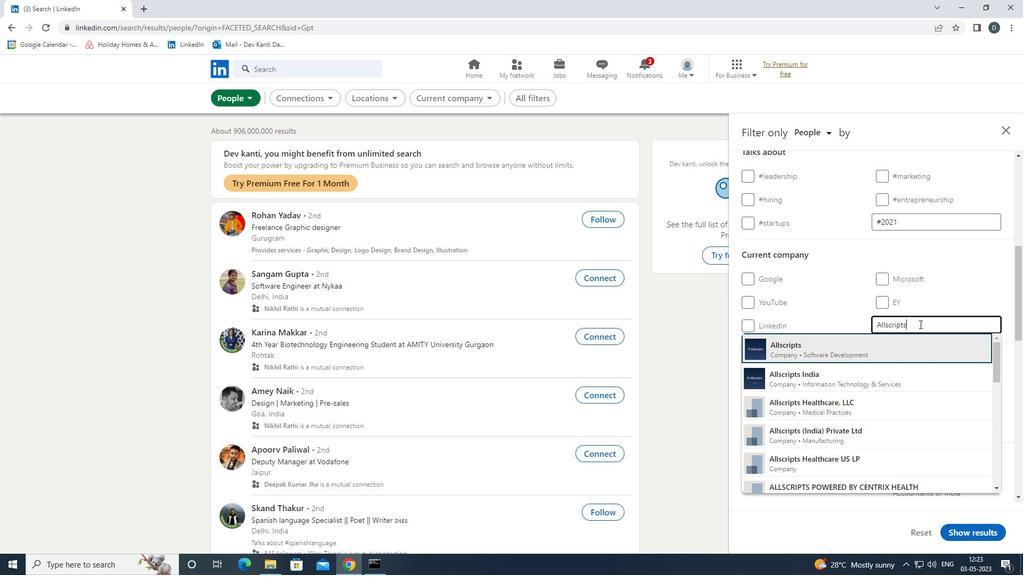 
Action: Mouse moved to (919, 325)
Screenshot: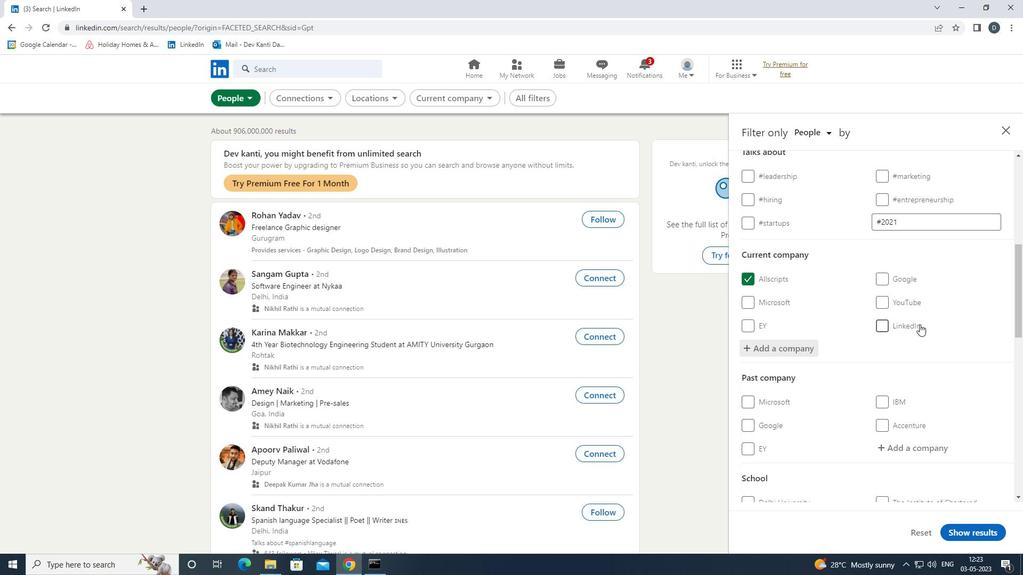
Action: Mouse scrolled (919, 325) with delta (0, 0)
Screenshot: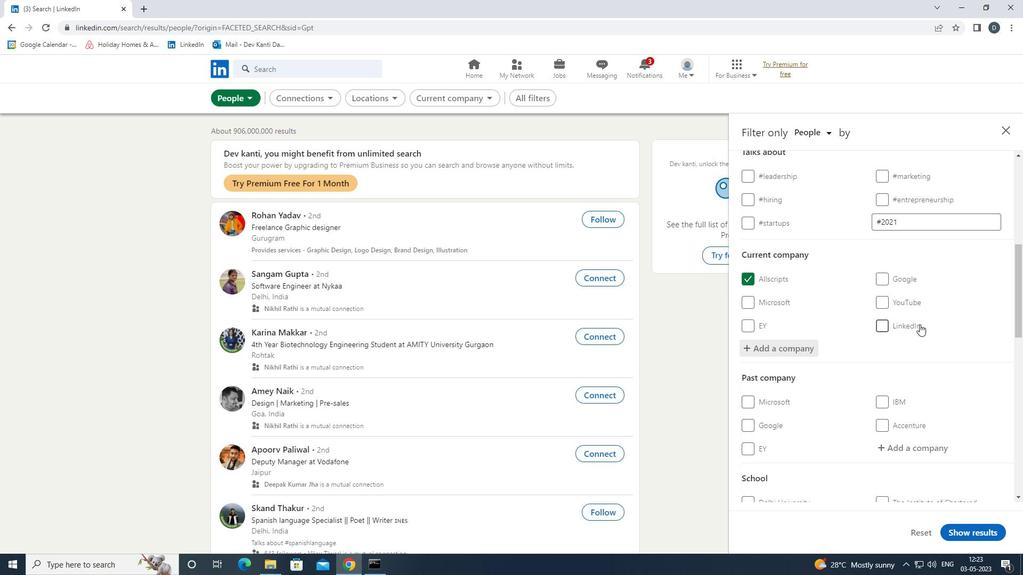 
Action: Mouse moved to (919, 327)
Screenshot: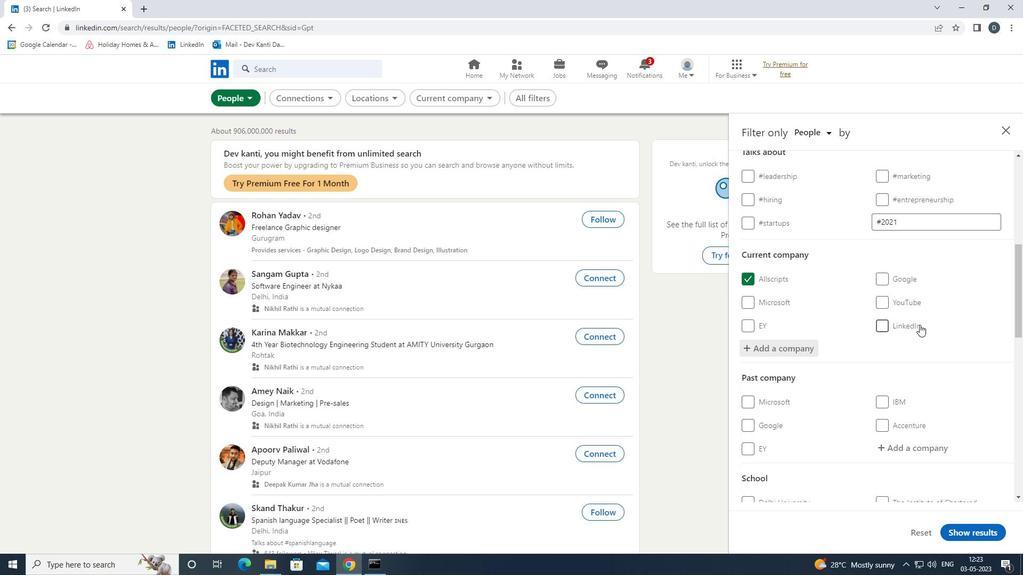
Action: Mouse scrolled (919, 326) with delta (0, 0)
Screenshot: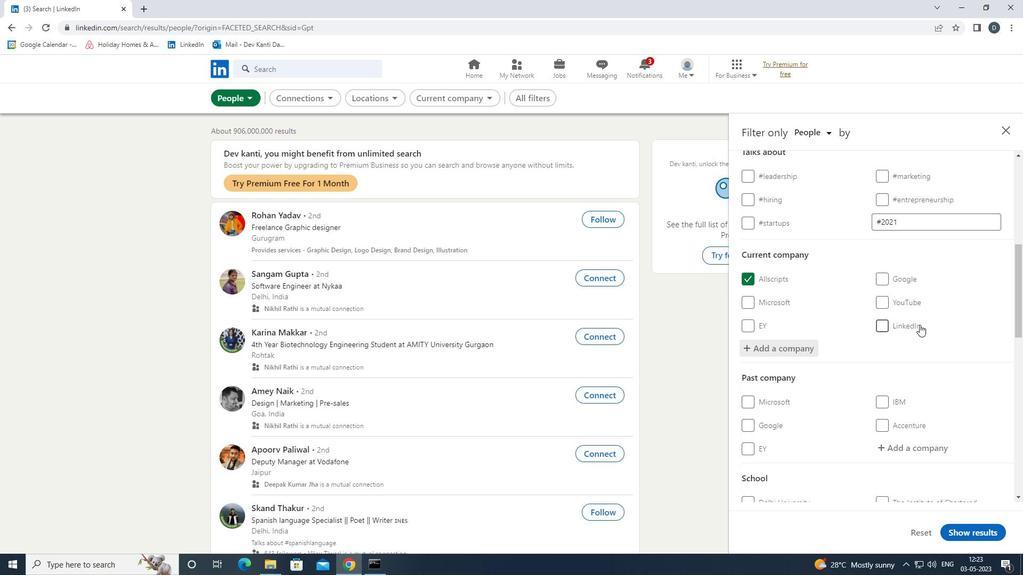 
Action: Mouse moved to (919, 327)
Screenshot: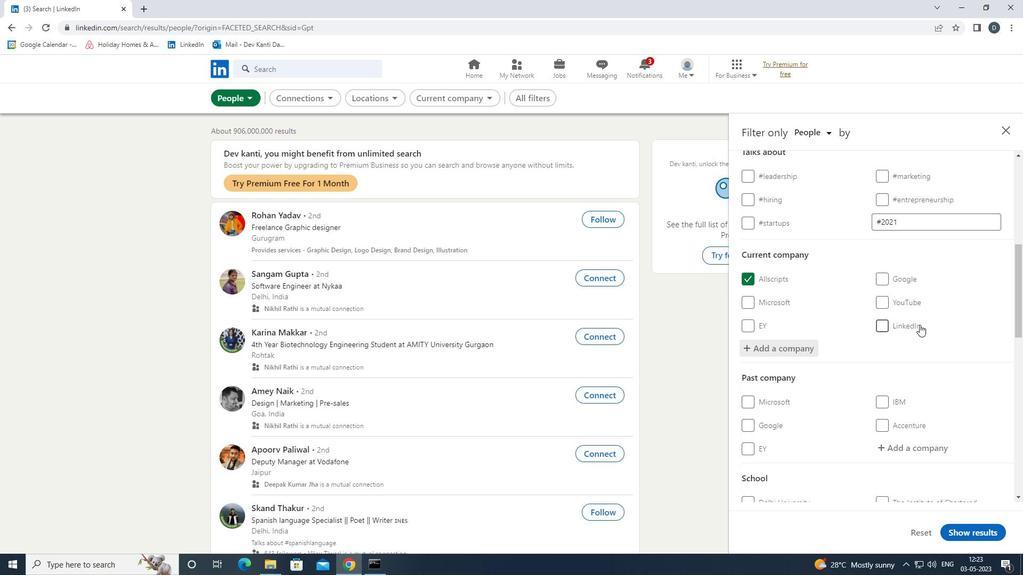 
Action: Mouse scrolled (919, 327) with delta (0, 0)
Screenshot: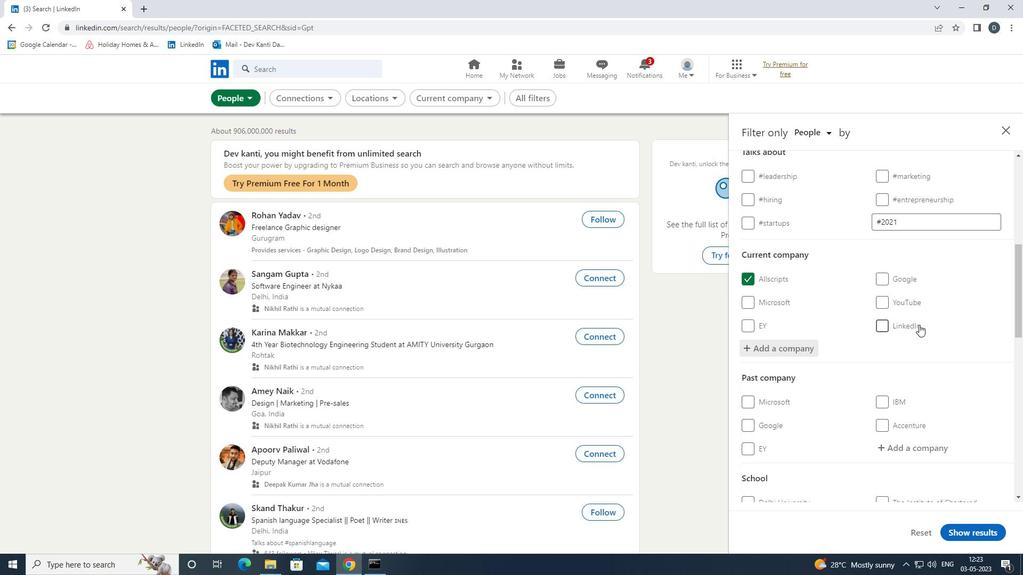 
Action: Mouse moved to (913, 400)
Screenshot: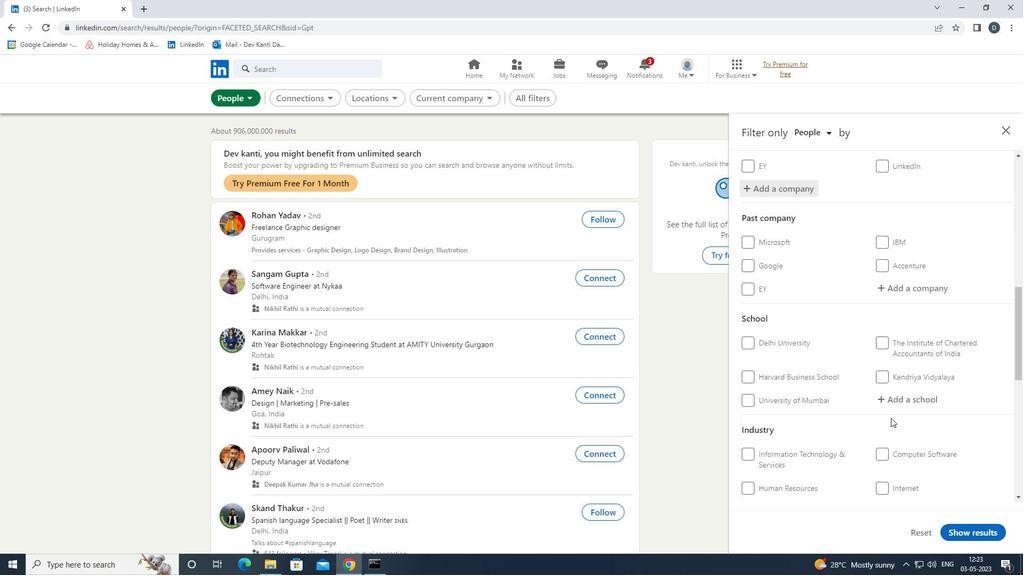 
Action: Mouse pressed left at (913, 400)
Screenshot: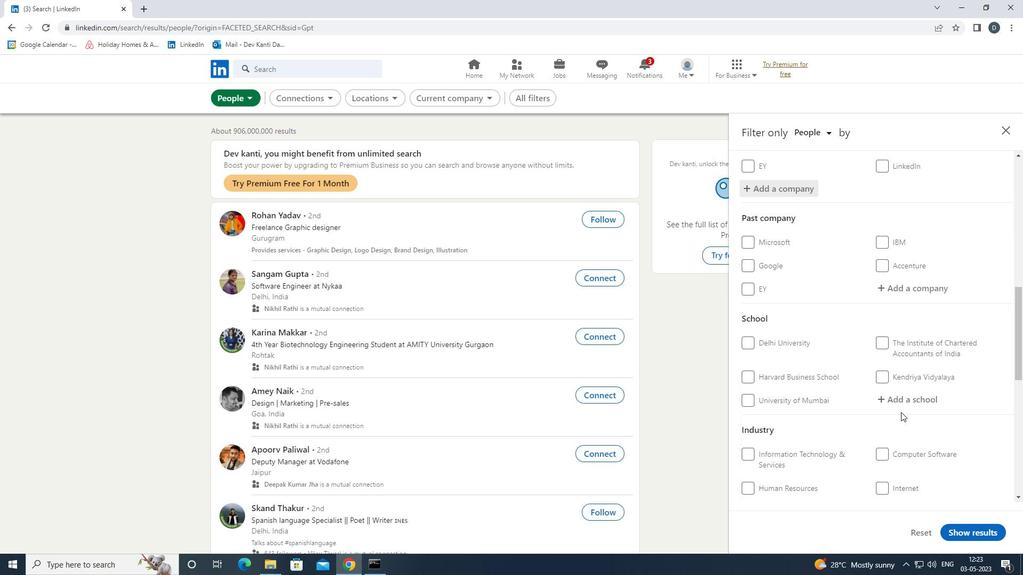 
Action: Key pressed <Key.shift>TOLANI<Key.space><Key.shift>MARI<Key.down><Key.down><Key.up><Key.down><Key.enter>
Screenshot: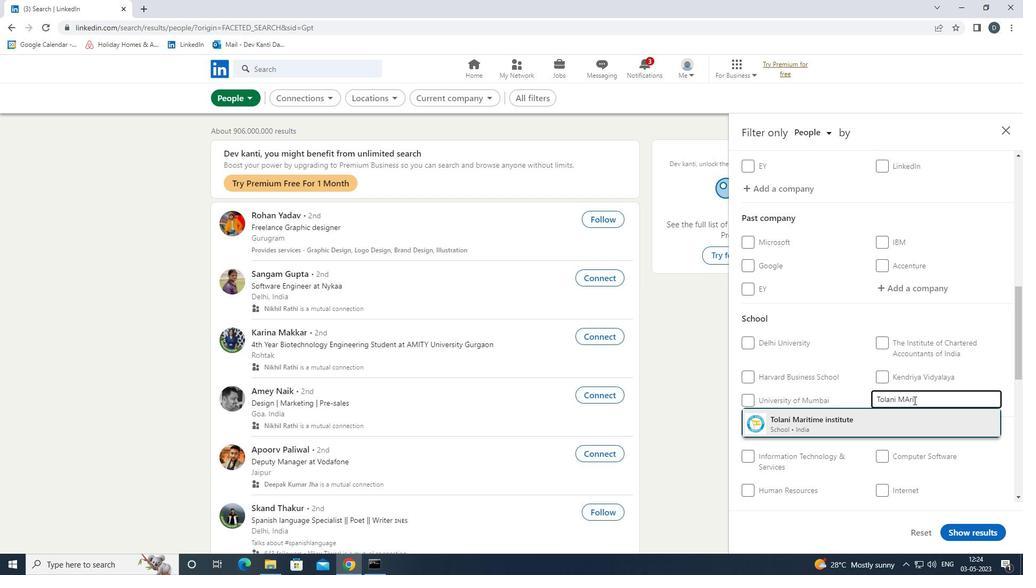 
Action: Mouse moved to (924, 389)
Screenshot: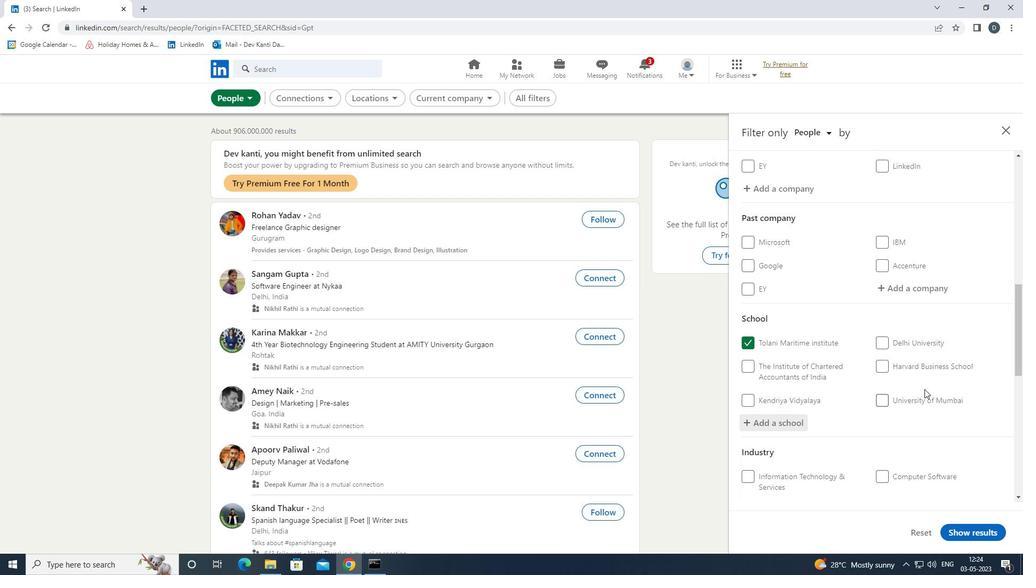 
Action: Mouse scrolled (924, 389) with delta (0, 0)
Screenshot: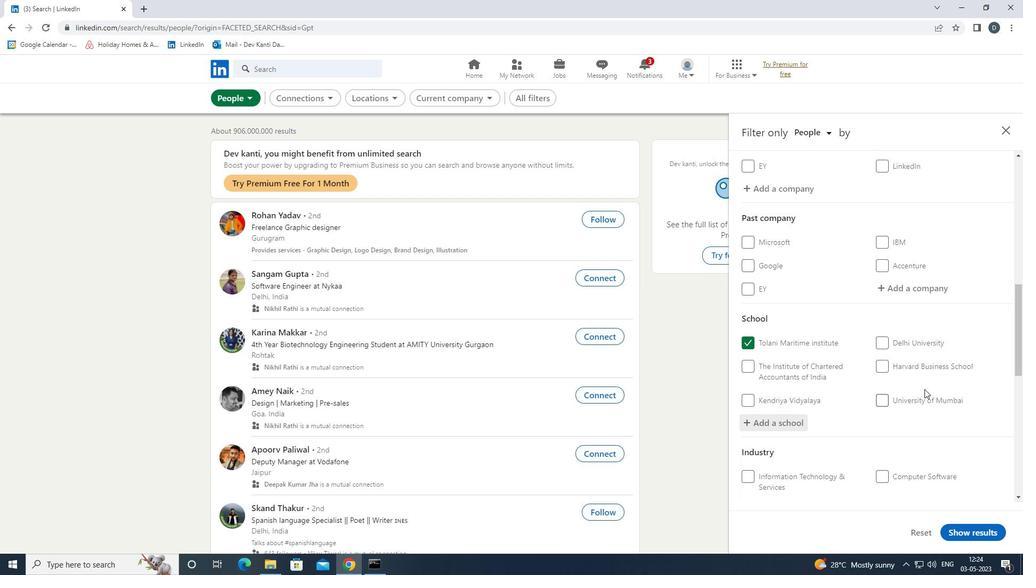 
Action: Mouse moved to (924, 390)
Screenshot: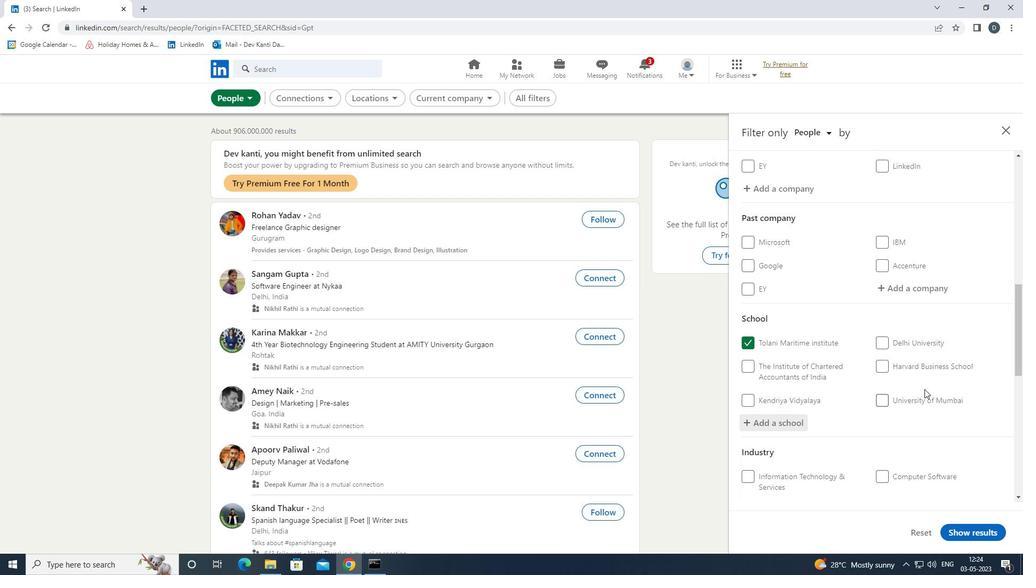 
Action: Mouse scrolled (924, 390) with delta (0, 0)
Screenshot: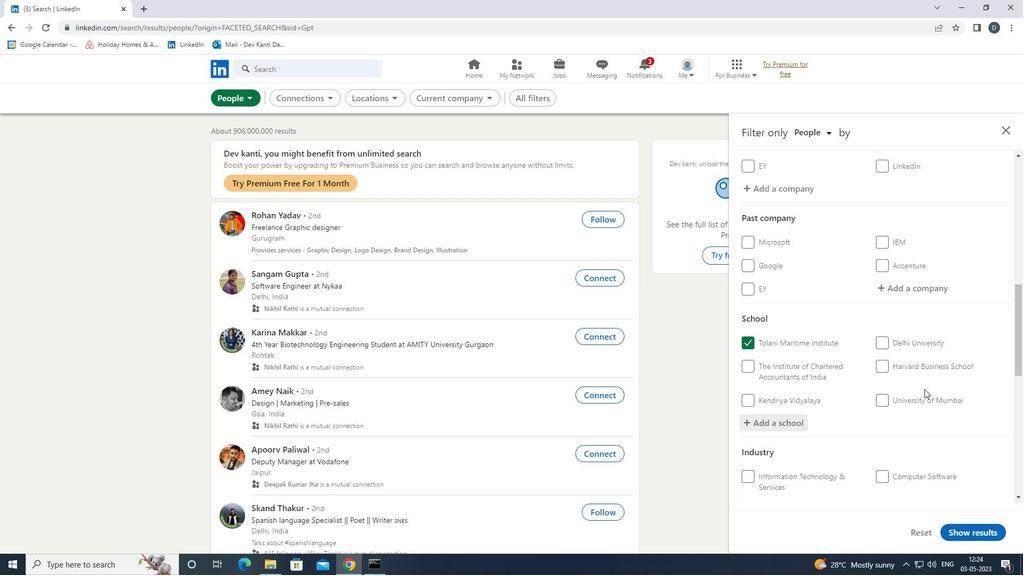 
Action: Mouse scrolled (924, 390) with delta (0, 0)
Screenshot: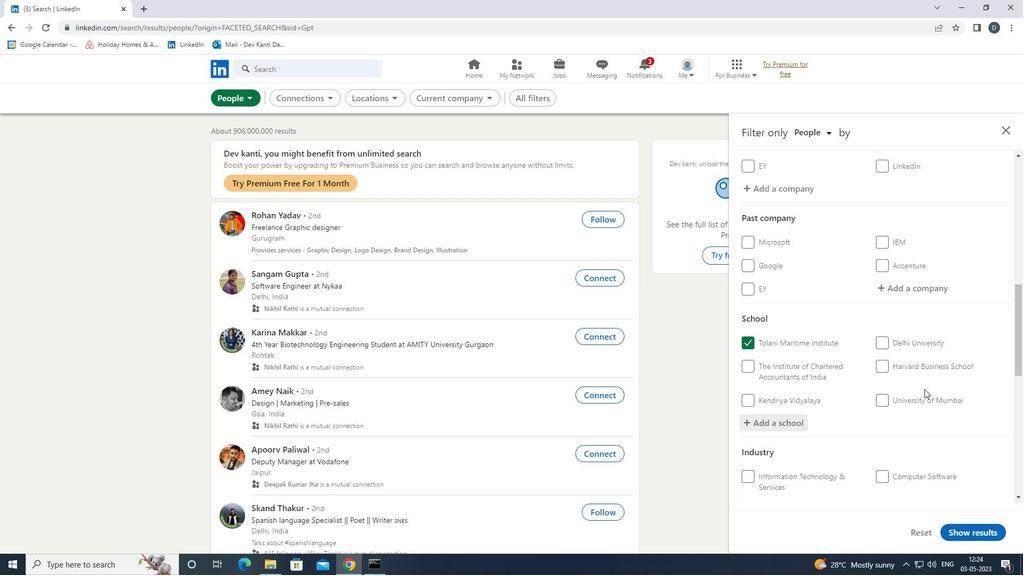 
Action: Mouse scrolled (924, 390) with delta (0, 0)
Screenshot: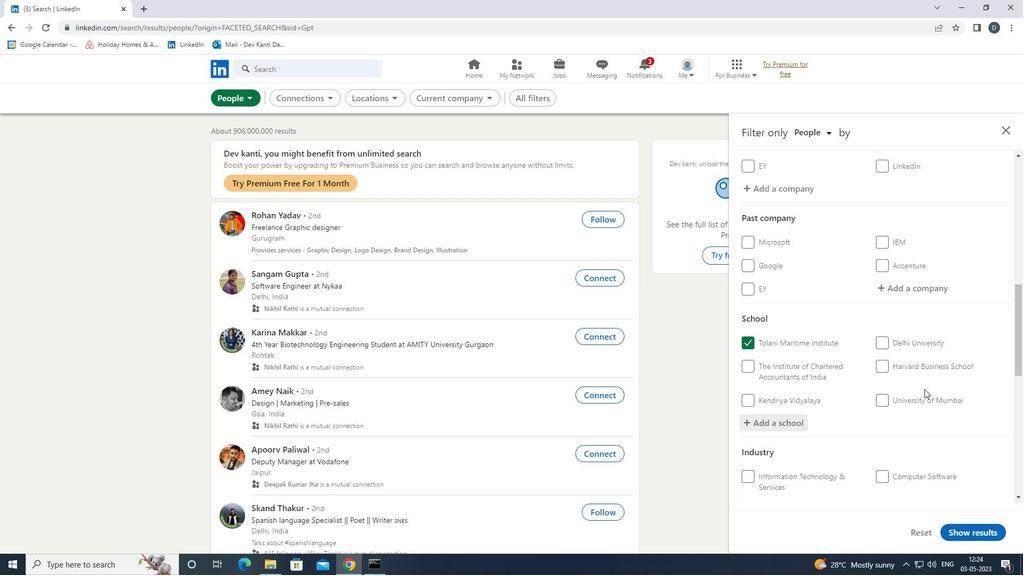 
Action: Mouse moved to (924, 320)
Screenshot: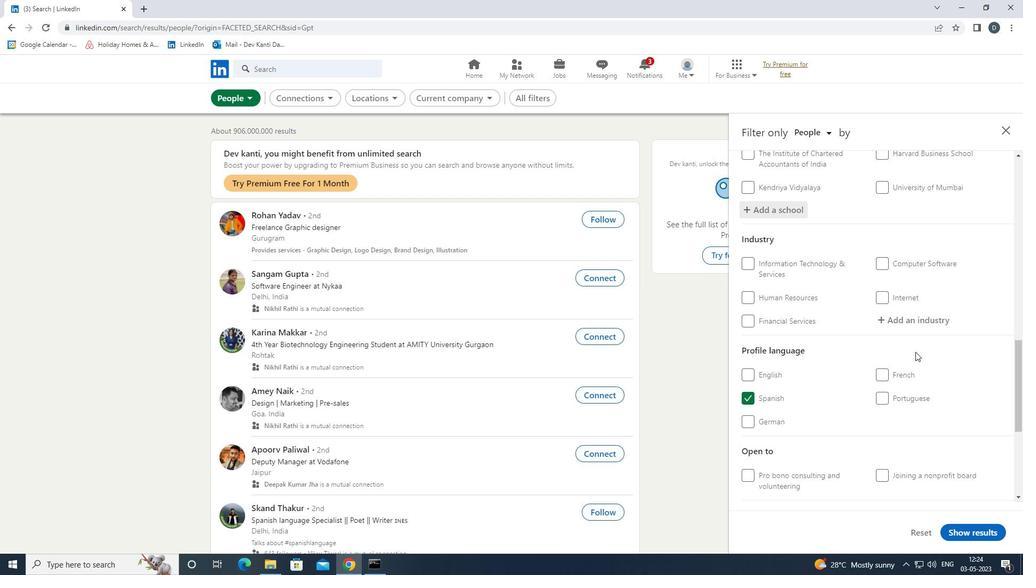 
Action: Mouse pressed left at (924, 320)
Screenshot: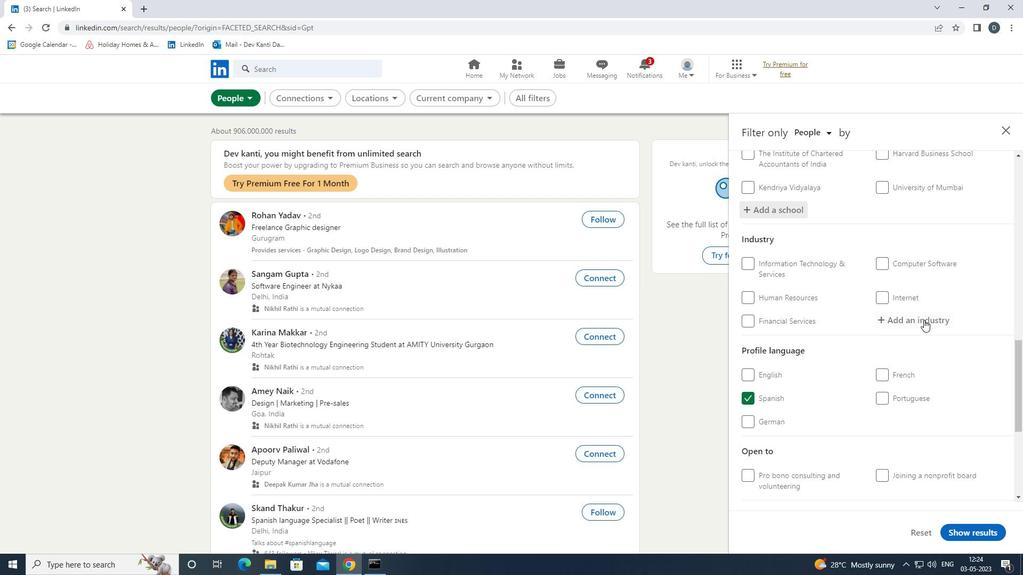 
Action: Key pressed <Key.shift><Key.shift><Key.shift><Key.shift><Key.shift><Key.shift><Key.shift><Key.shift><Key.shift><Key.shift><Key.shift><Key.shift><Key.shift>OFFICE<Key.space><Key.shift>FURNITURE<Key.down><Key.enter>
Screenshot: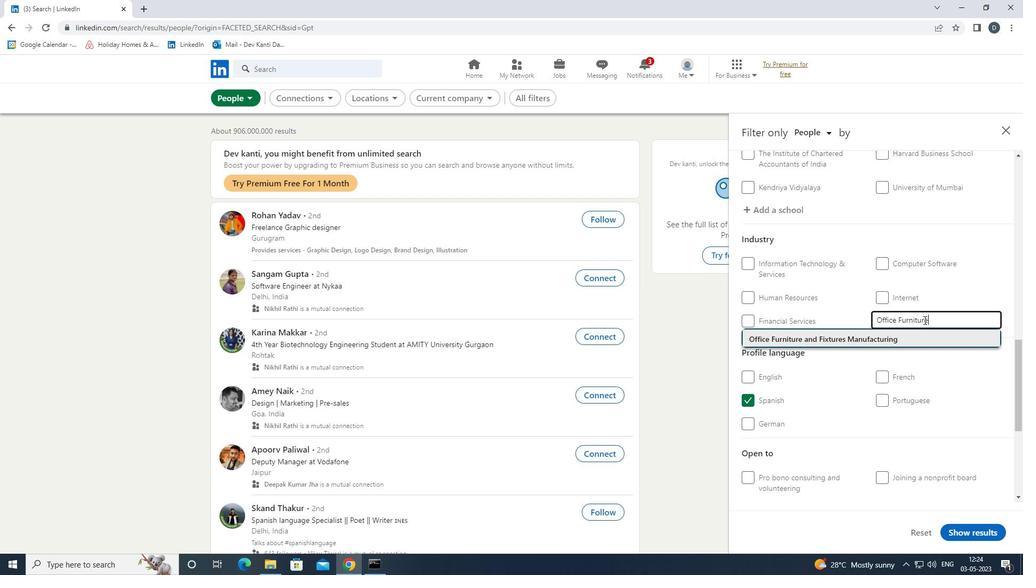 
Action: Mouse moved to (865, 300)
Screenshot: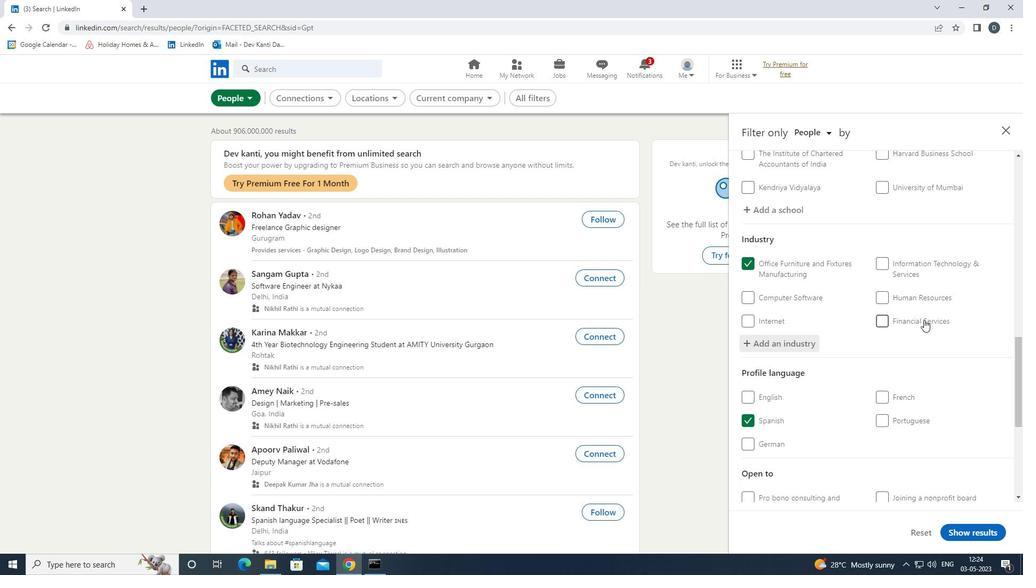
Action: Mouse scrolled (865, 300) with delta (0, 0)
Screenshot: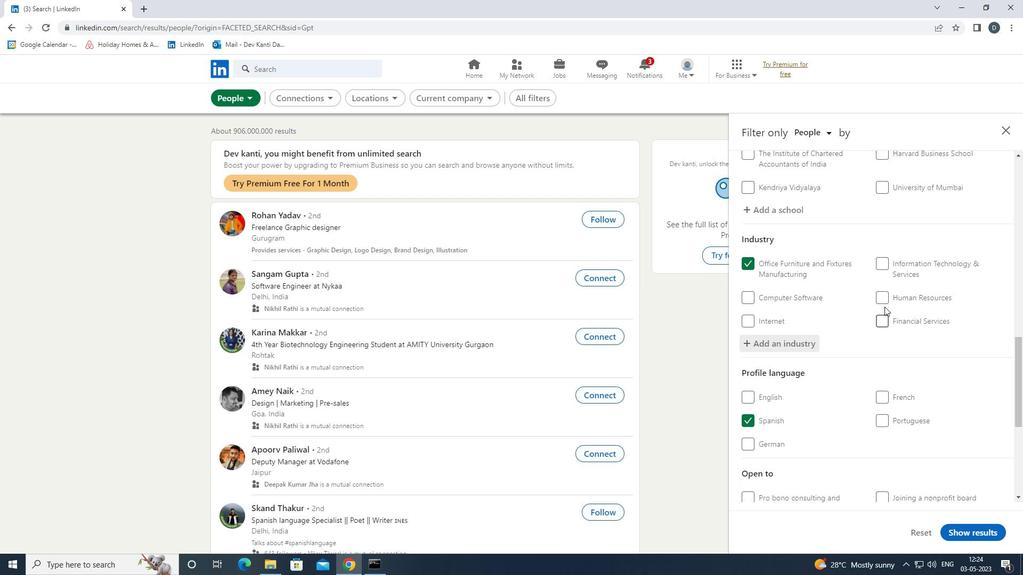 
Action: Mouse scrolled (865, 300) with delta (0, 0)
Screenshot: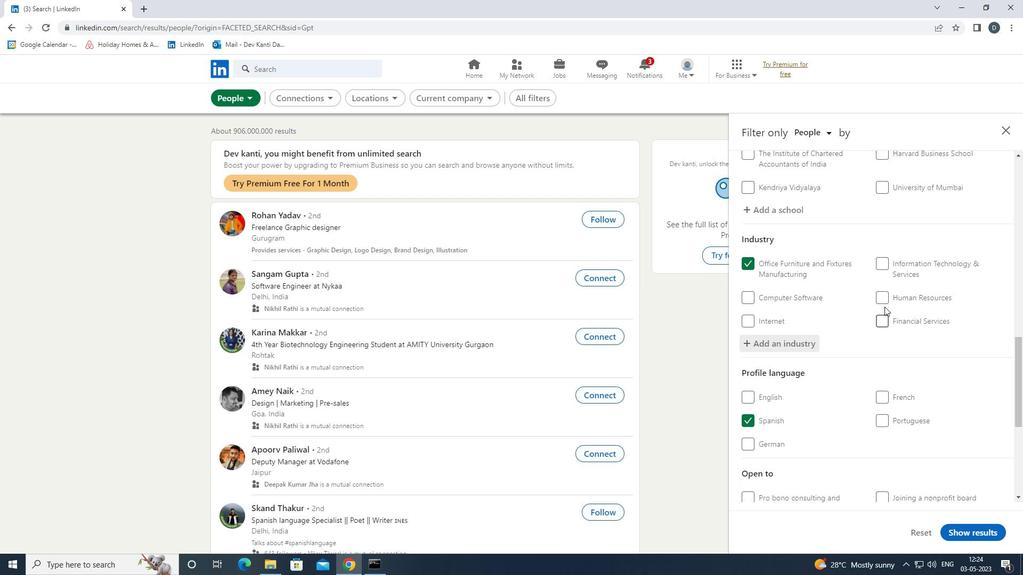 
Action: Mouse scrolled (865, 300) with delta (0, 0)
Screenshot: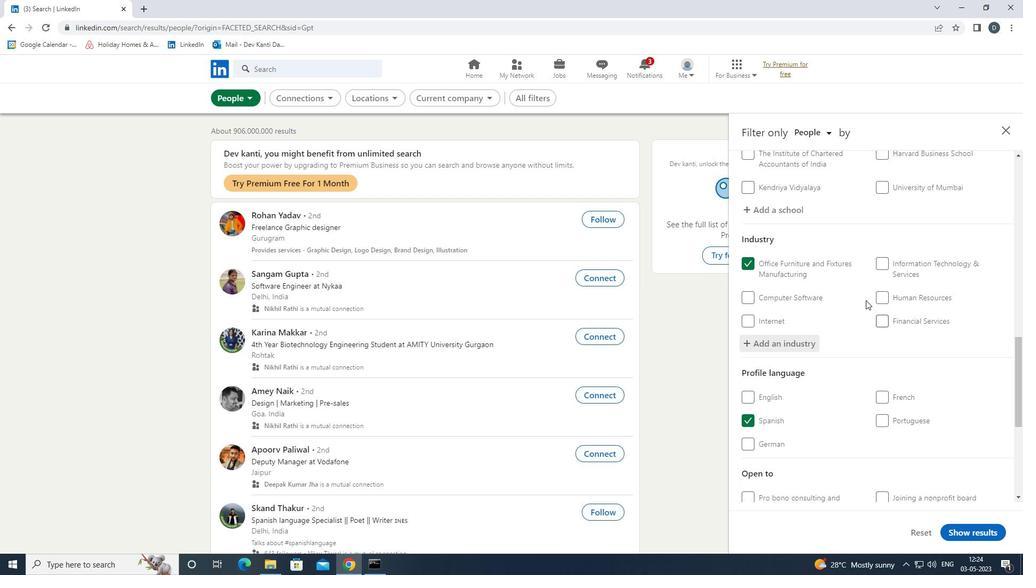 
Action: Mouse scrolled (865, 300) with delta (0, 0)
Screenshot: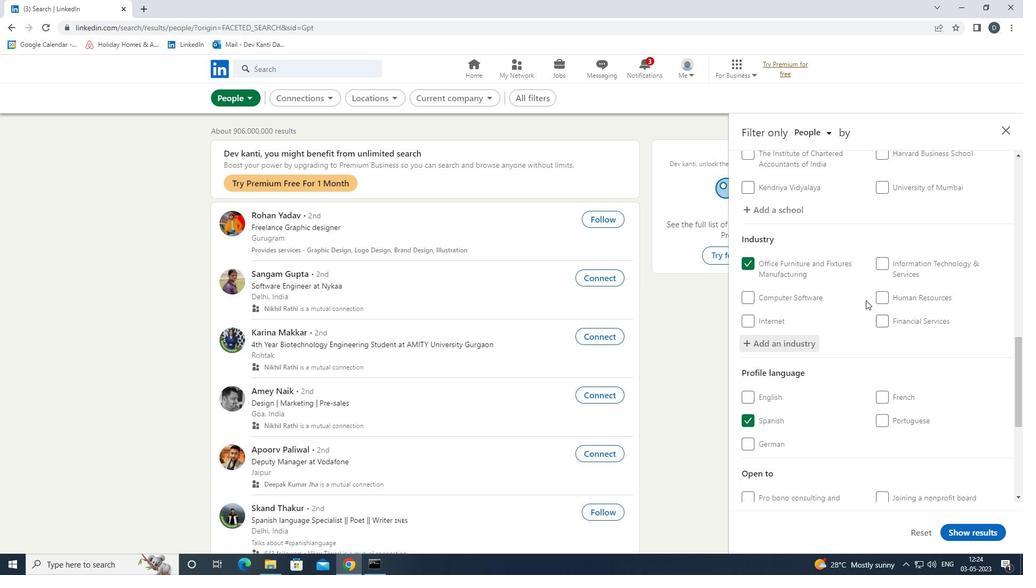 
Action: Mouse scrolled (865, 300) with delta (0, 0)
Screenshot: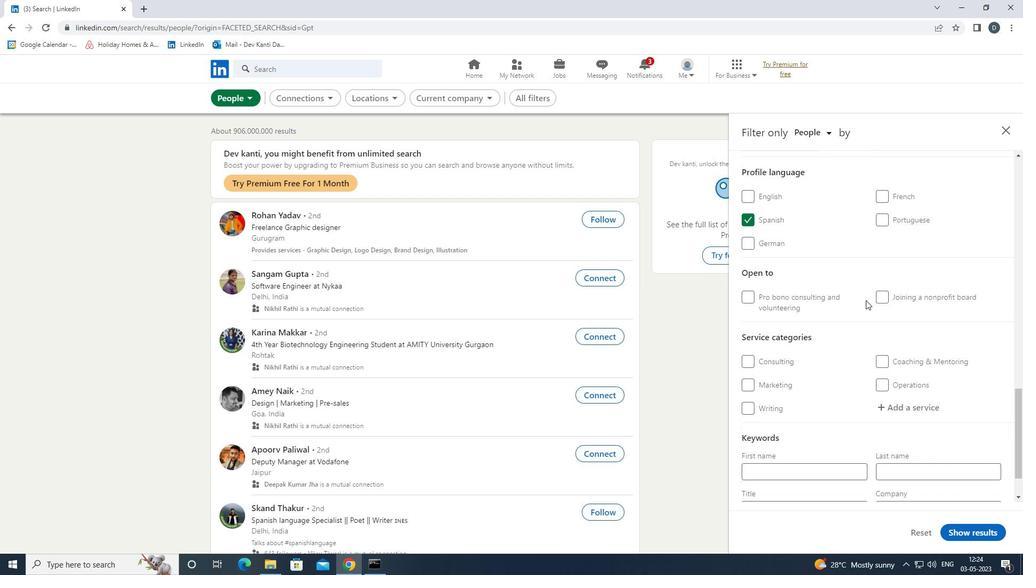 
Action: Mouse scrolled (865, 300) with delta (0, 0)
Screenshot: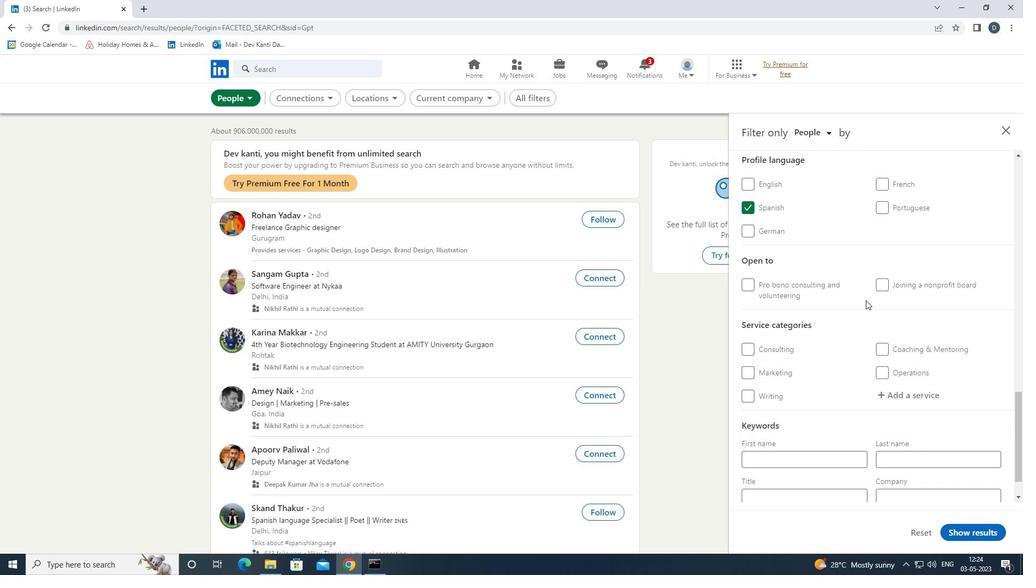 
Action: Mouse moved to (885, 341)
Screenshot: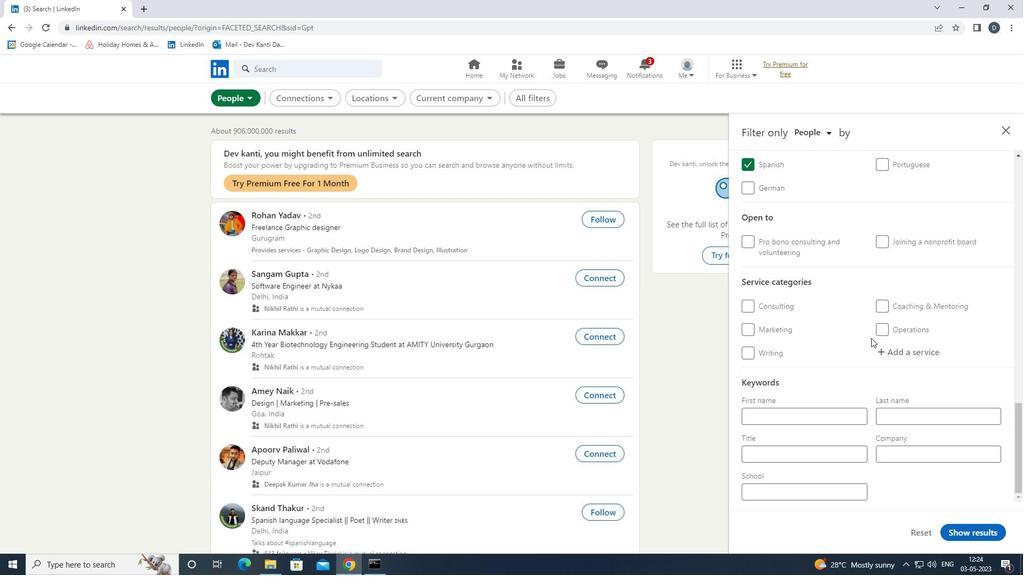 
Action: Mouse pressed left at (885, 341)
Screenshot: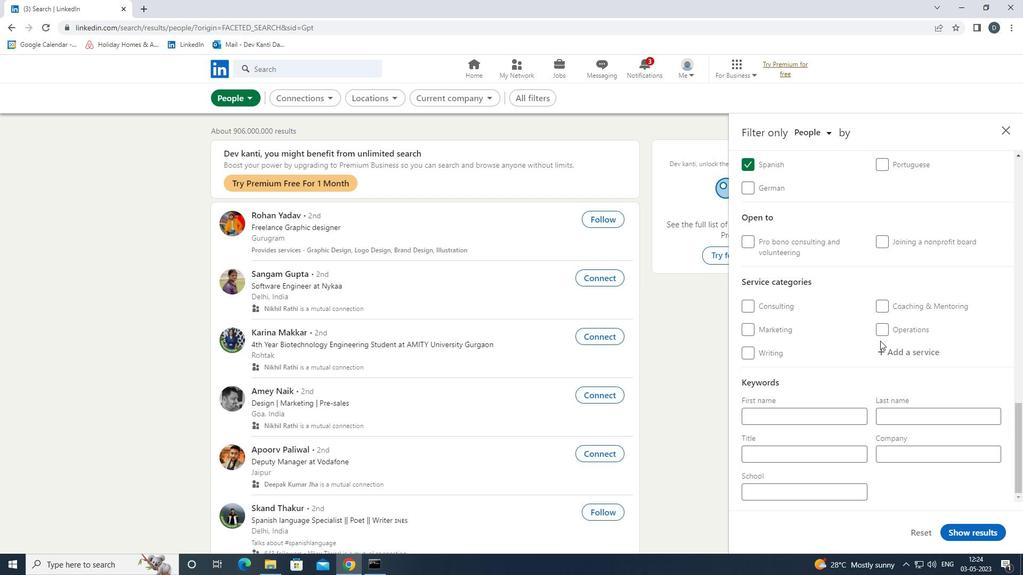 
Action: Mouse moved to (890, 349)
Screenshot: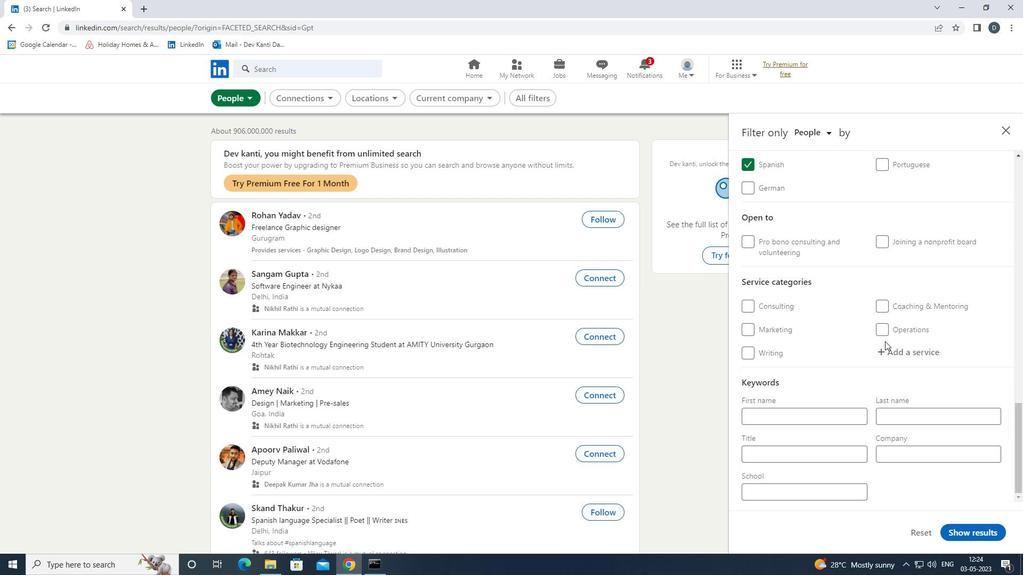 
Action: Mouse pressed left at (890, 349)
Screenshot: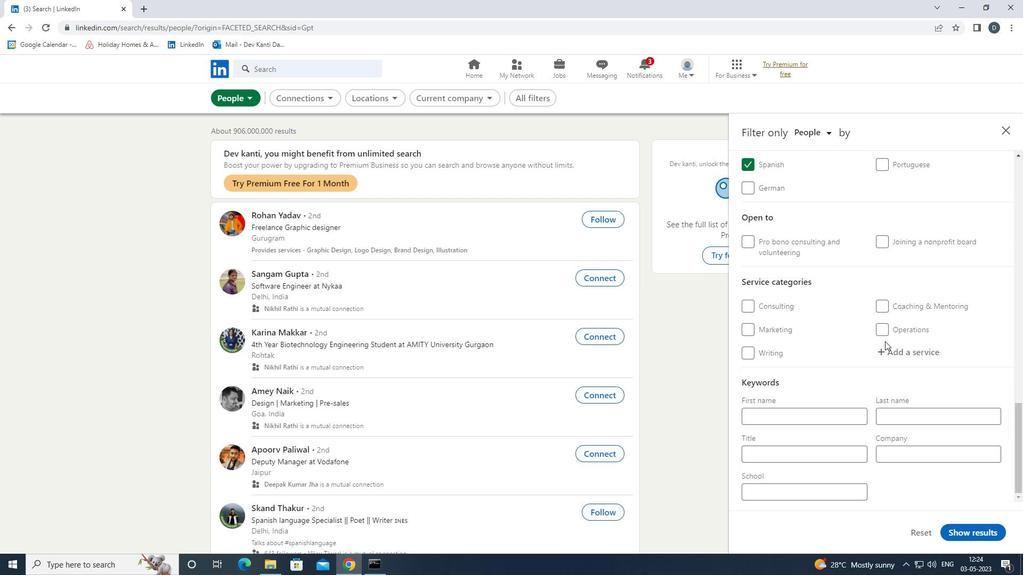 
Action: Mouse moved to (892, 349)
Screenshot: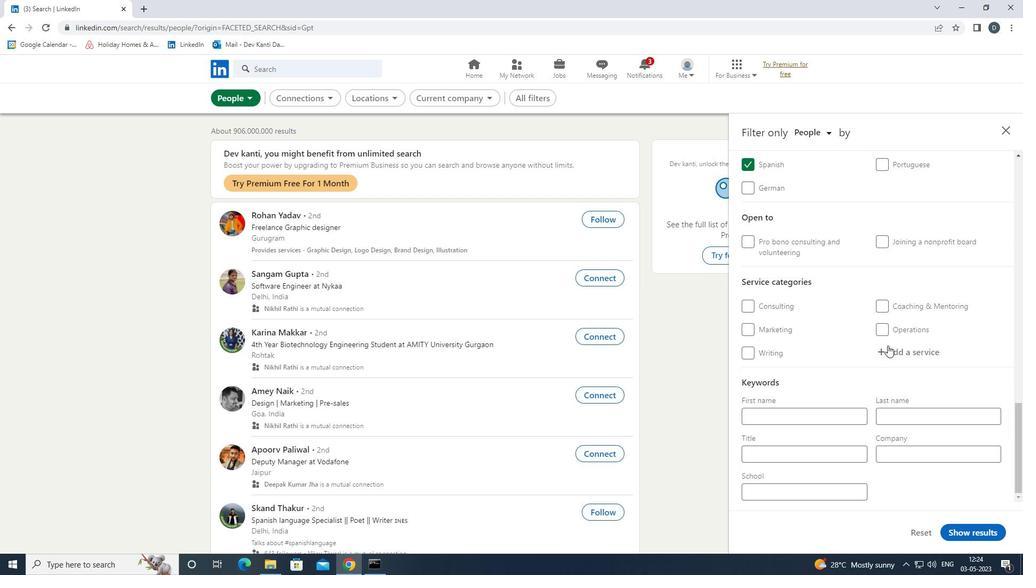 
Action: Key pressed <Key.shift>GRANT<Key.space><Key.shift><Key.down><Key.enter>
Screenshot: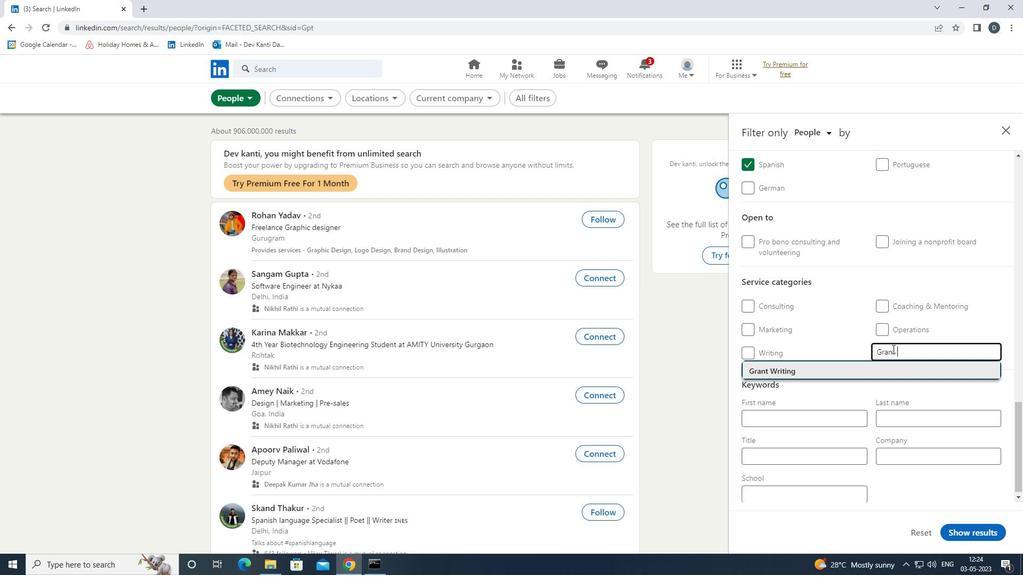 
Action: Mouse moved to (891, 353)
Screenshot: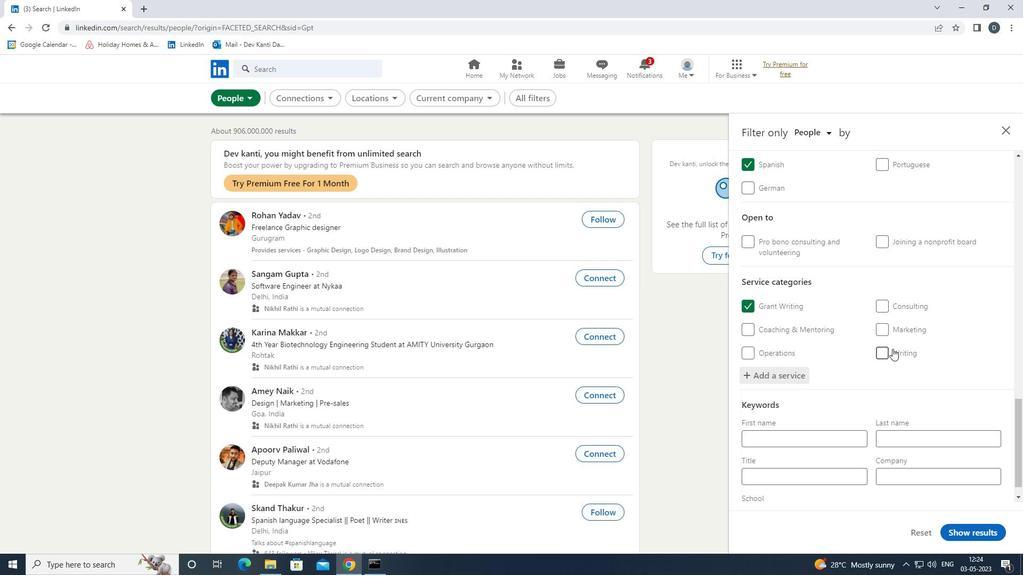 
Action: Mouse scrolled (891, 352) with delta (0, 0)
Screenshot: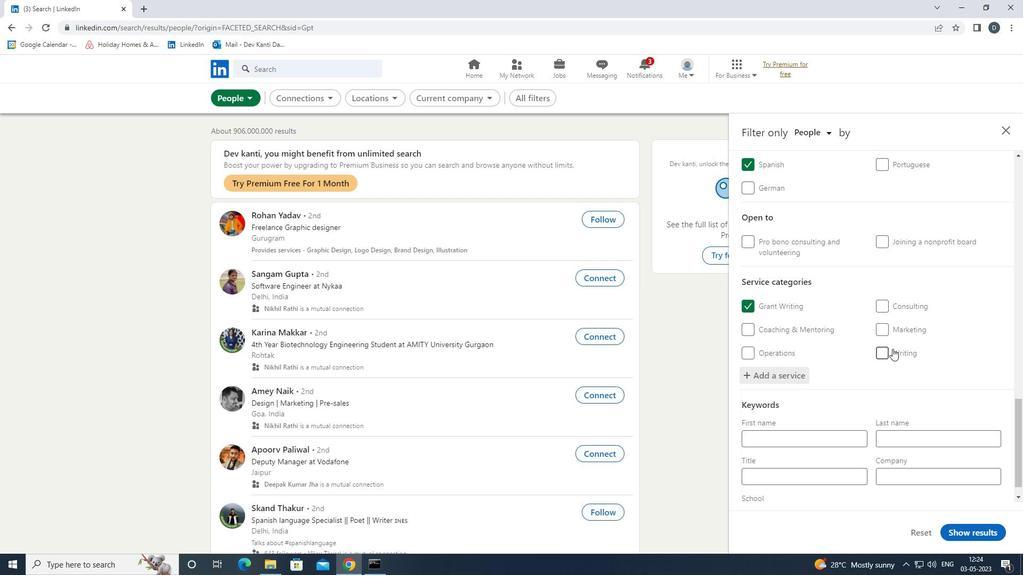 
Action: Mouse moved to (890, 359)
Screenshot: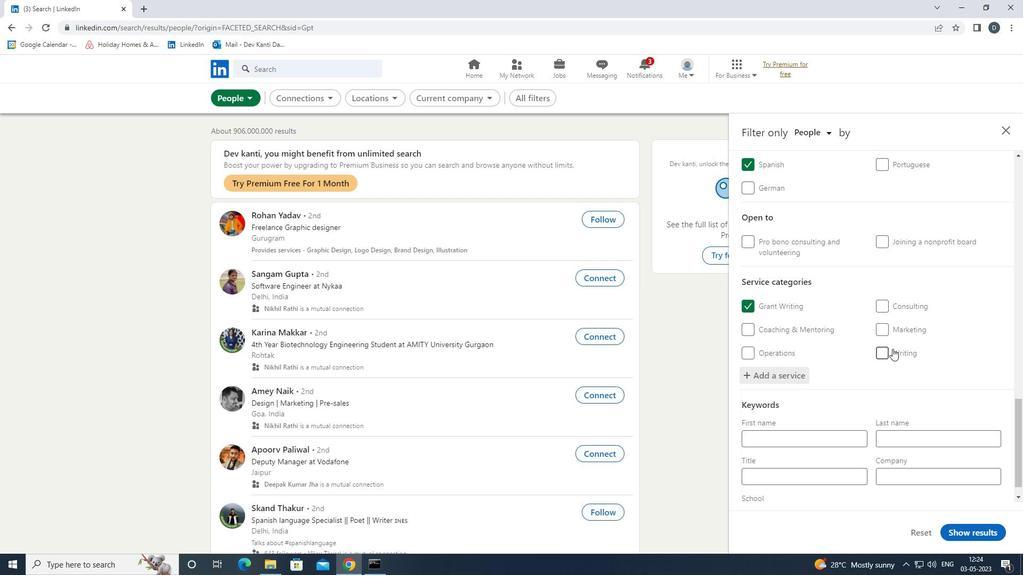 
Action: Mouse scrolled (890, 358) with delta (0, 0)
Screenshot: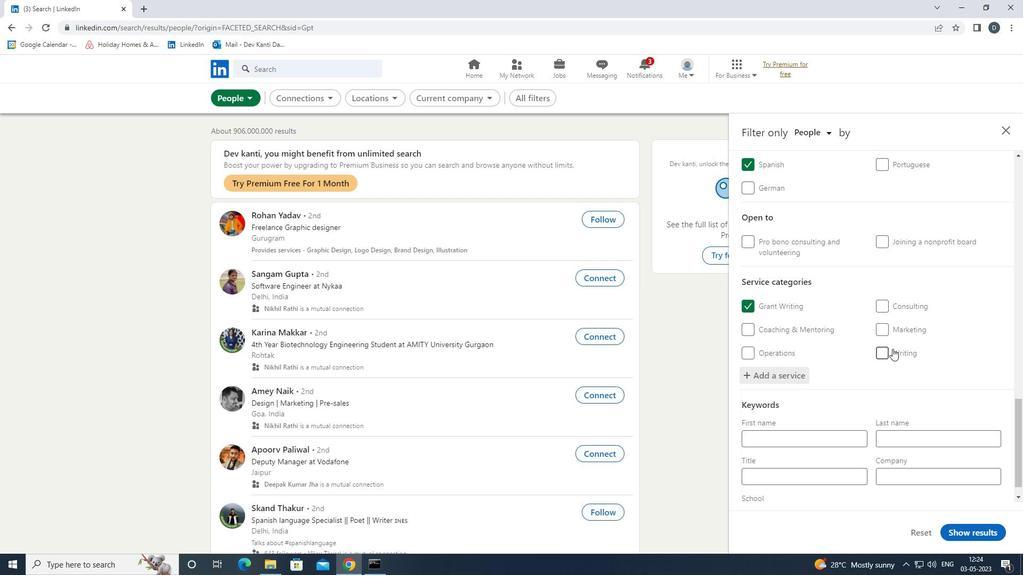 
Action: Mouse moved to (889, 365)
Screenshot: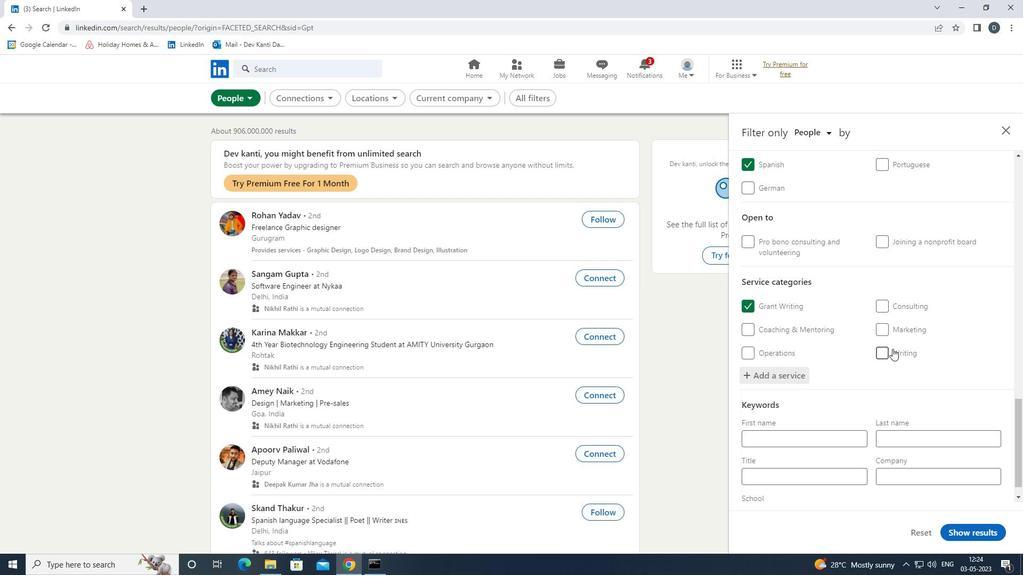 
Action: Mouse scrolled (889, 364) with delta (0, 0)
Screenshot: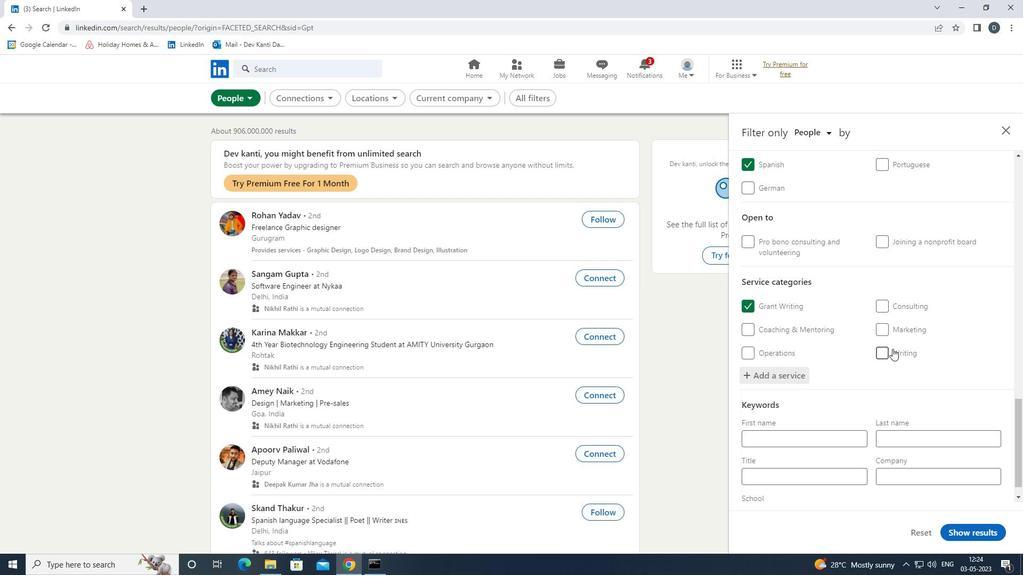 
Action: Mouse moved to (887, 372)
Screenshot: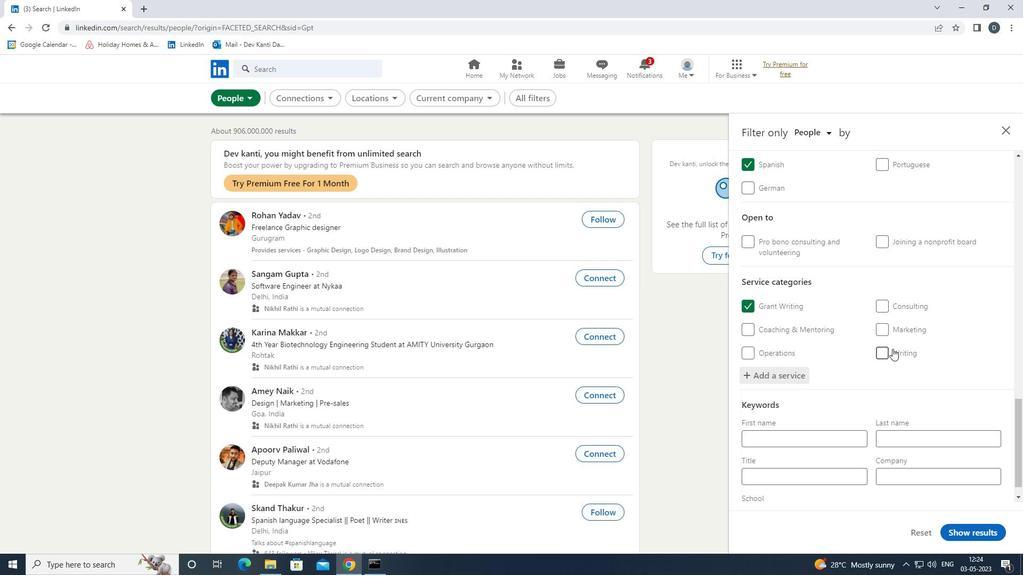 
Action: Mouse scrolled (887, 371) with delta (0, 0)
Screenshot: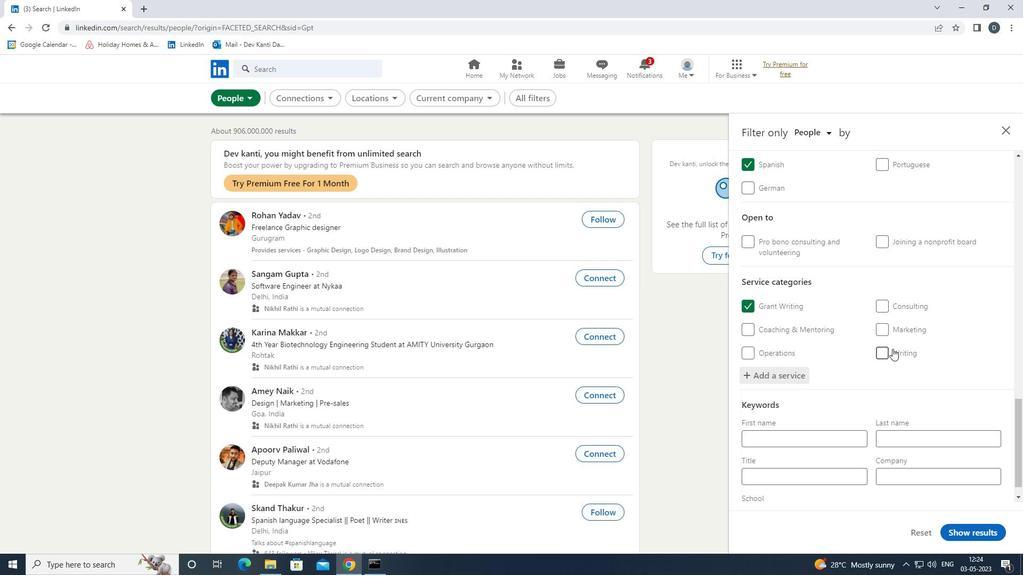 
Action: Mouse moved to (884, 386)
Screenshot: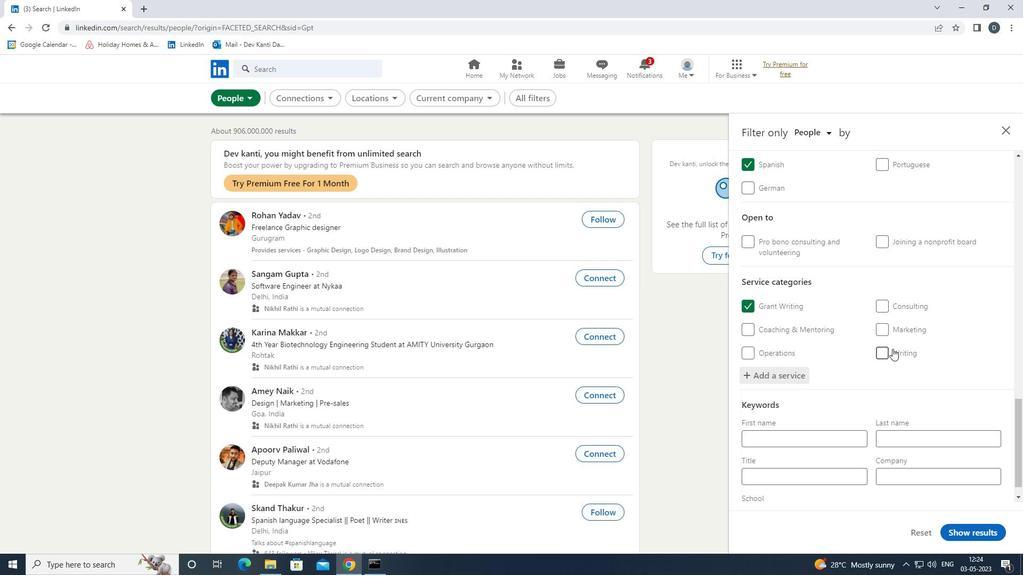 
Action: Mouse scrolled (884, 386) with delta (0, 0)
Screenshot: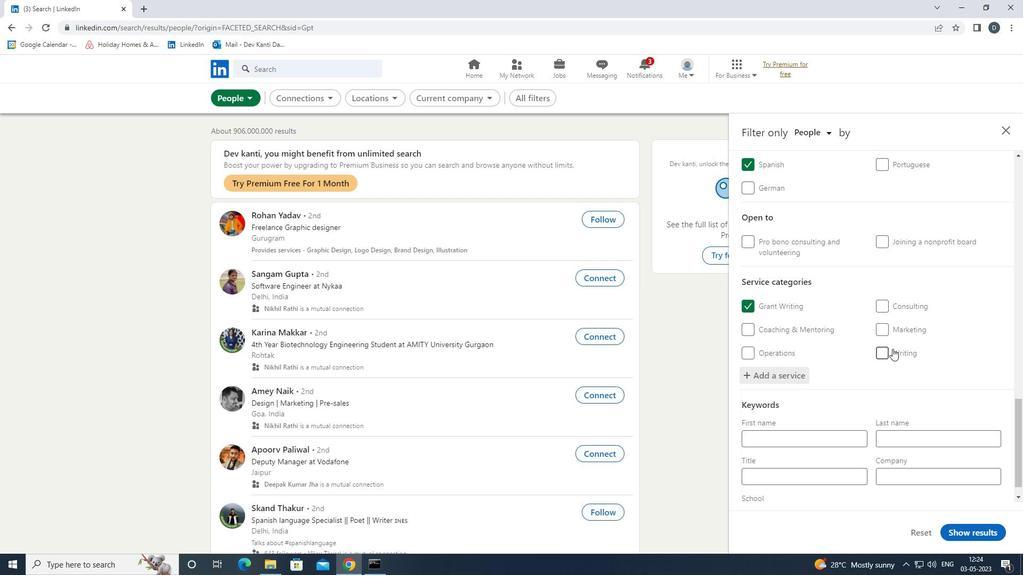 
Action: Mouse moved to (839, 452)
Screenshot: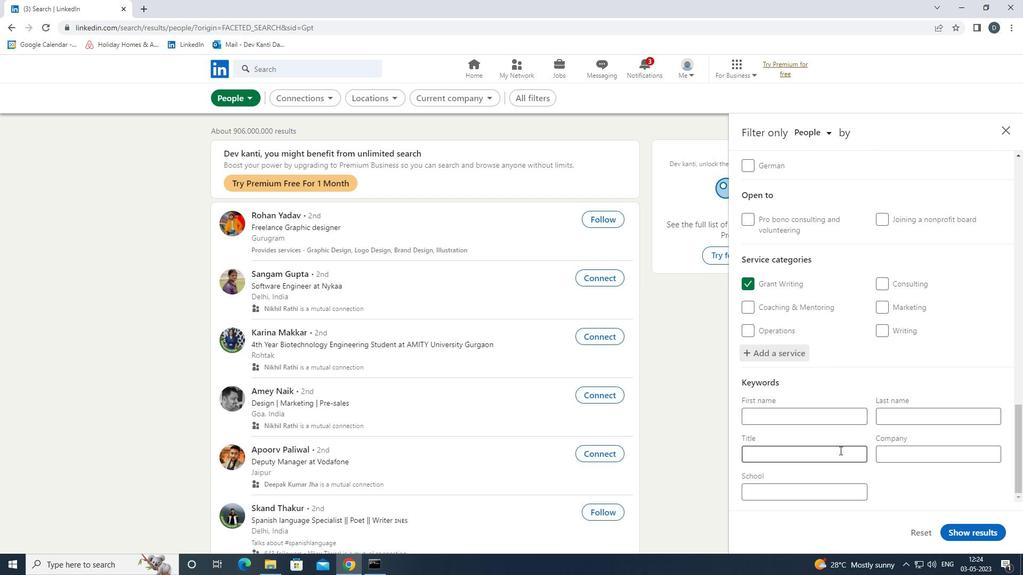 
Action: Mouse pressed left at (839, 452)
Screenshot: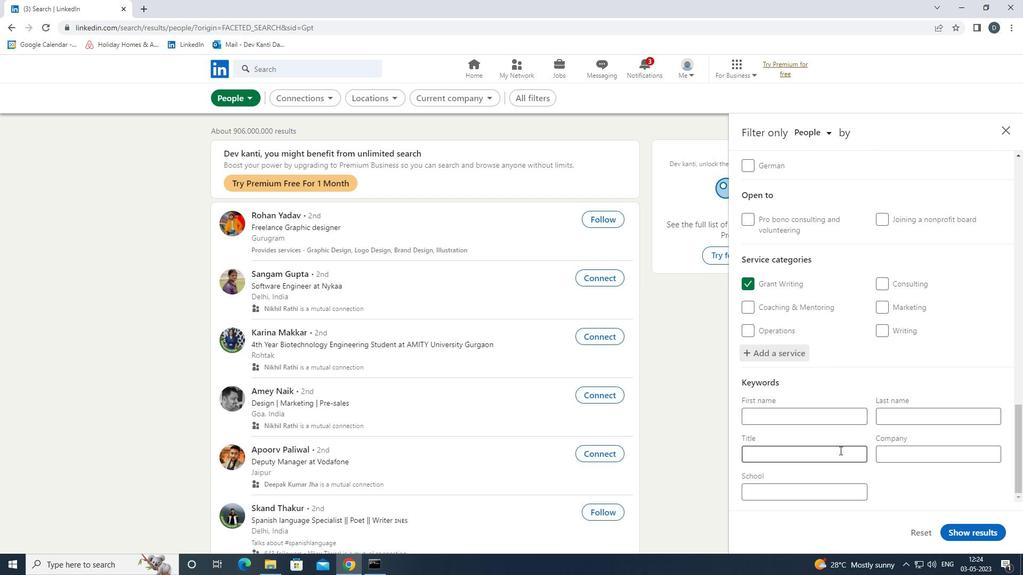 
Action: Key pressed <Key.shift>OVER<Key.space><Key.shift>THE<Key.space><Key.shift>PHONE<Key.space><Key.shift>INTERPRETER
Screenshot: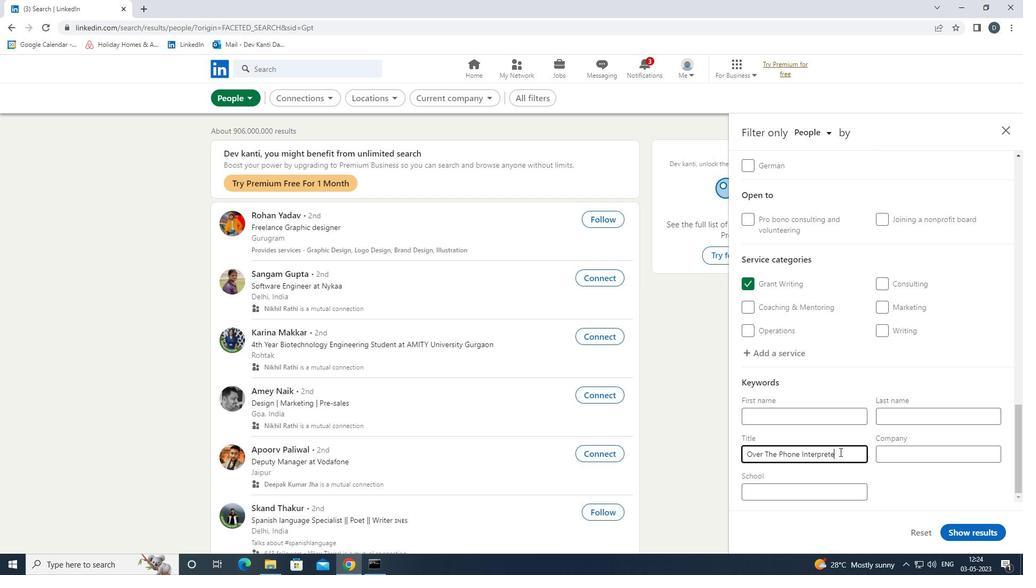 
Action: Mouse moved to (986, 535)
Screenshot: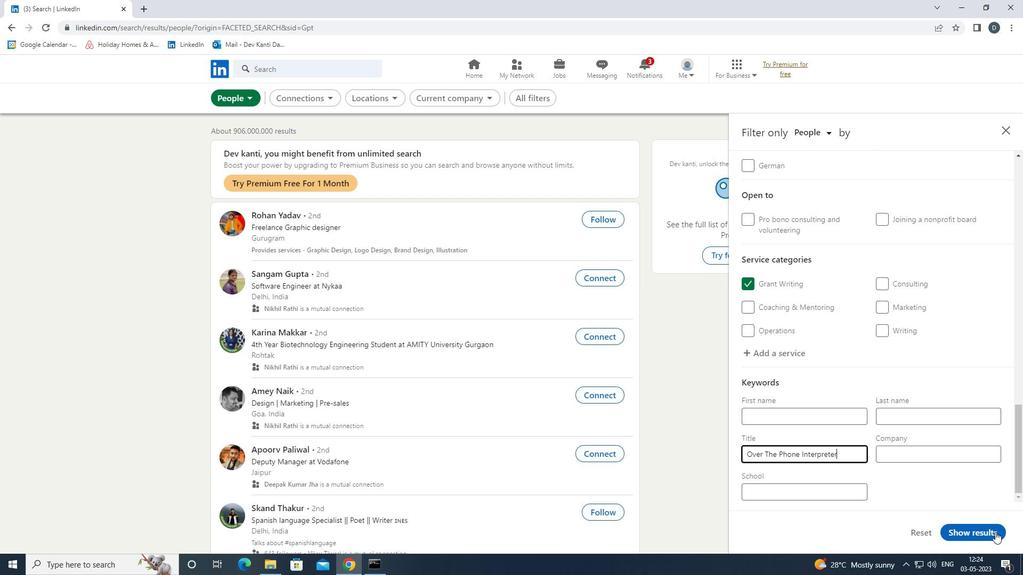
Action: Mouse pressed left at (986, 535)
Screenshot: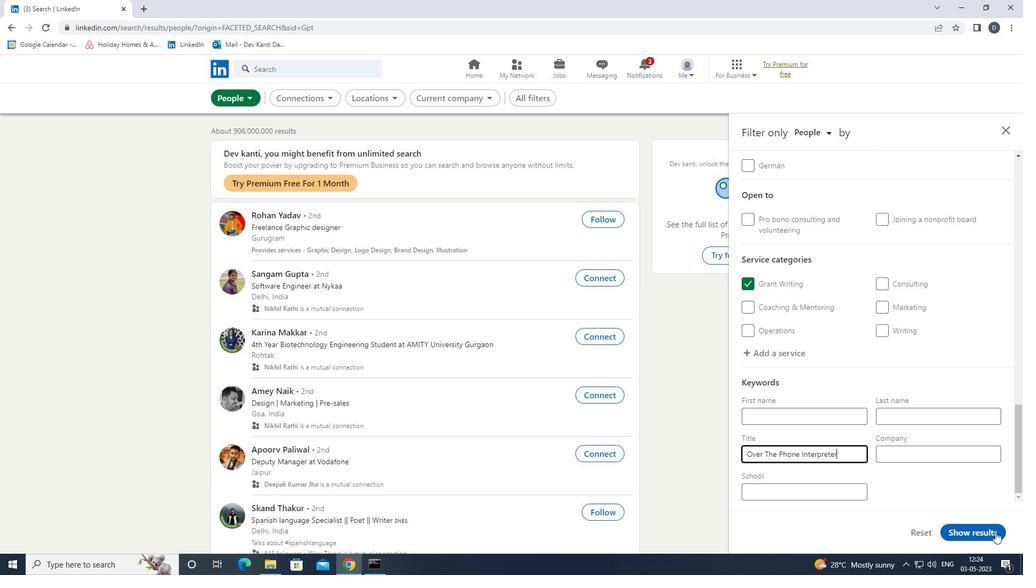 
Action: Mouse moved to (624, 155)
Screenshot: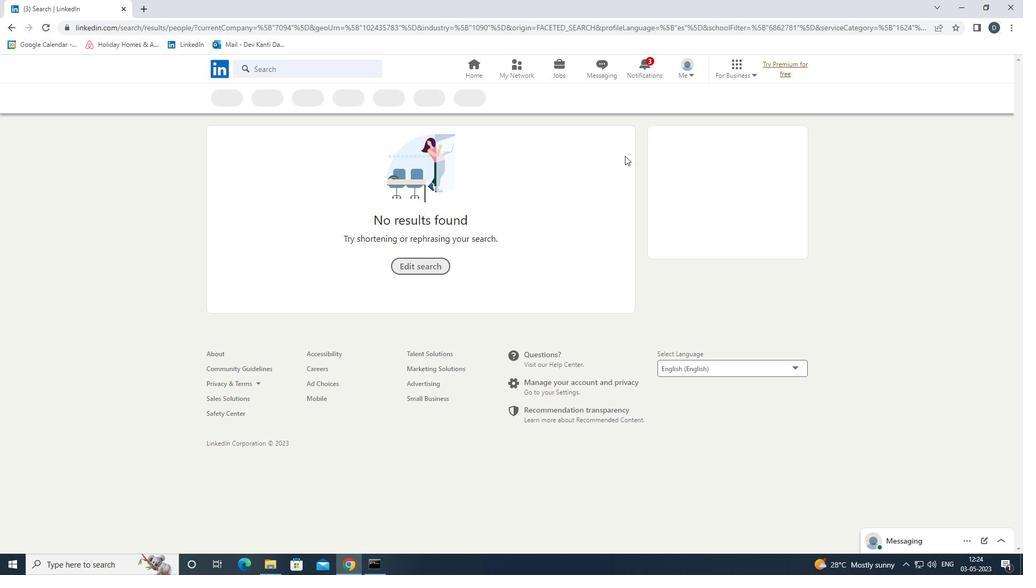 
